 Task: Find connections with filter location Miguelópolis with filter topic #Mobilemarketingwith filter profile language Potuguese with filter current company YML with filter school Lakireddy Bali Reddy College of Engineering(Autonomous) with filter industry Education with filter service category Graphic Design with filter keywords title Actuary
Action: Mouse moved to (518, 98)
Screenshot: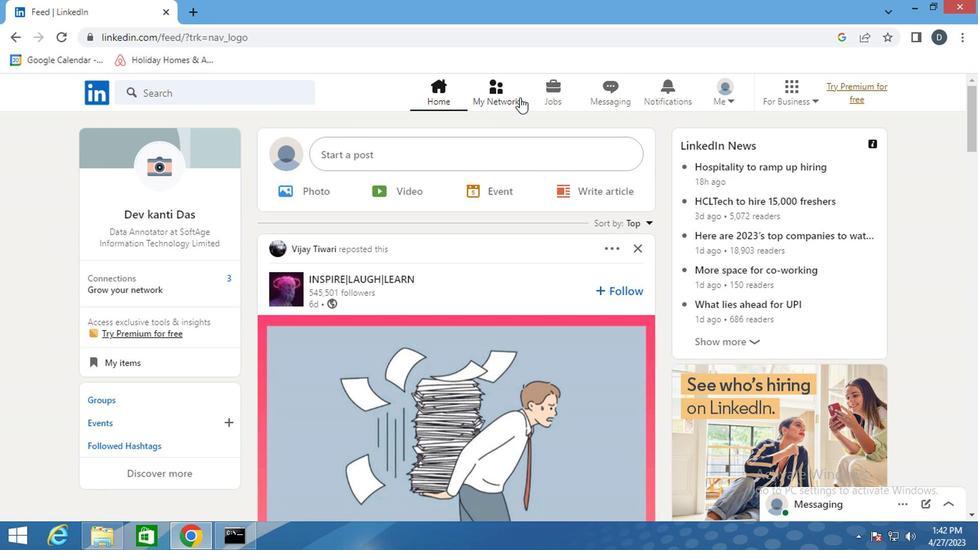 
Action: Mouse pressed left at (518, 98)
Screenshot: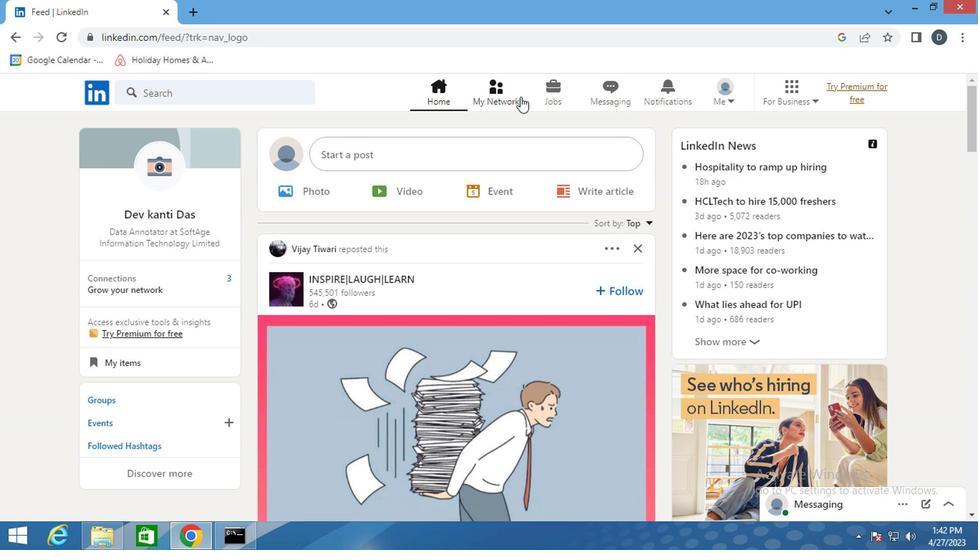 
Action: Mouse moved to (187, 179)
Screenshot: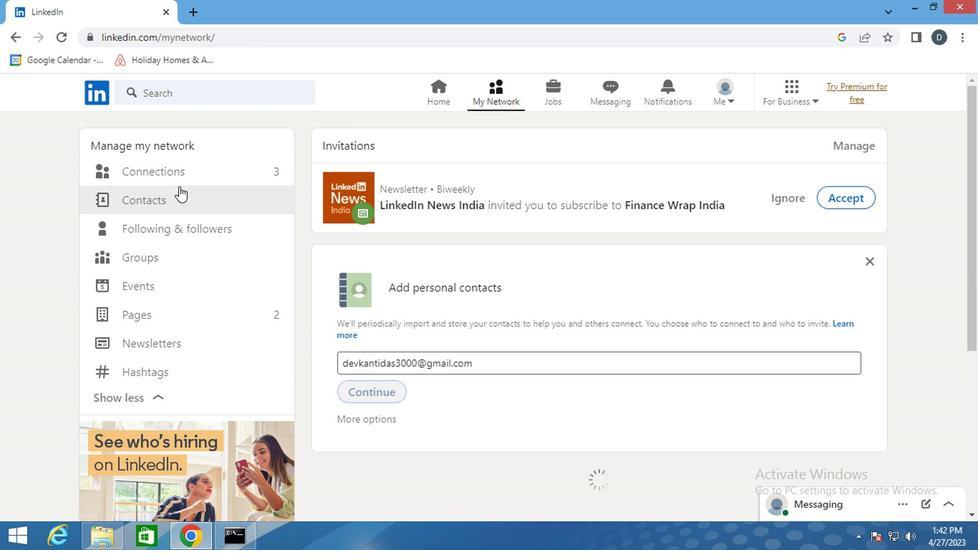 
Action: Mouse pressed left at (187, 179)
Screenshot: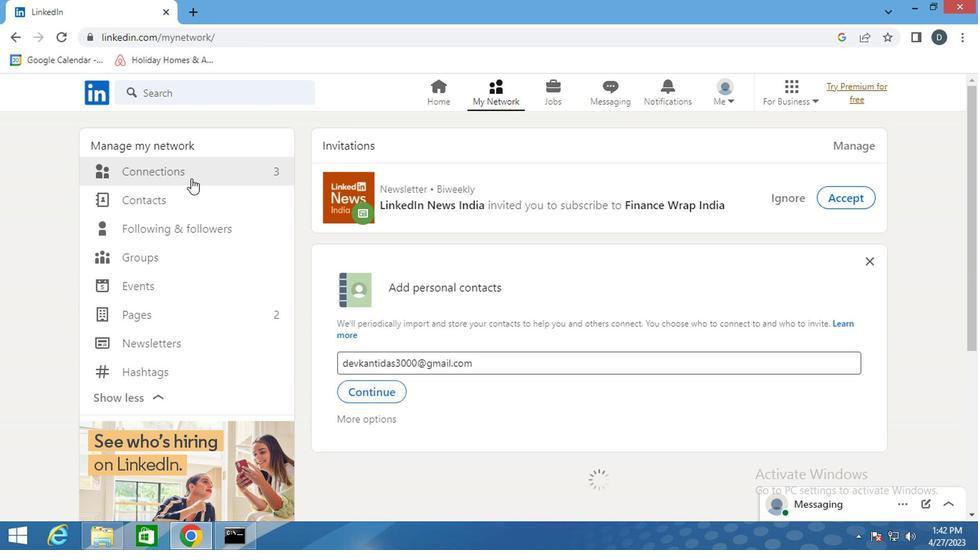 
Action: Mouse pressed left at (187, 179)
Screenshot: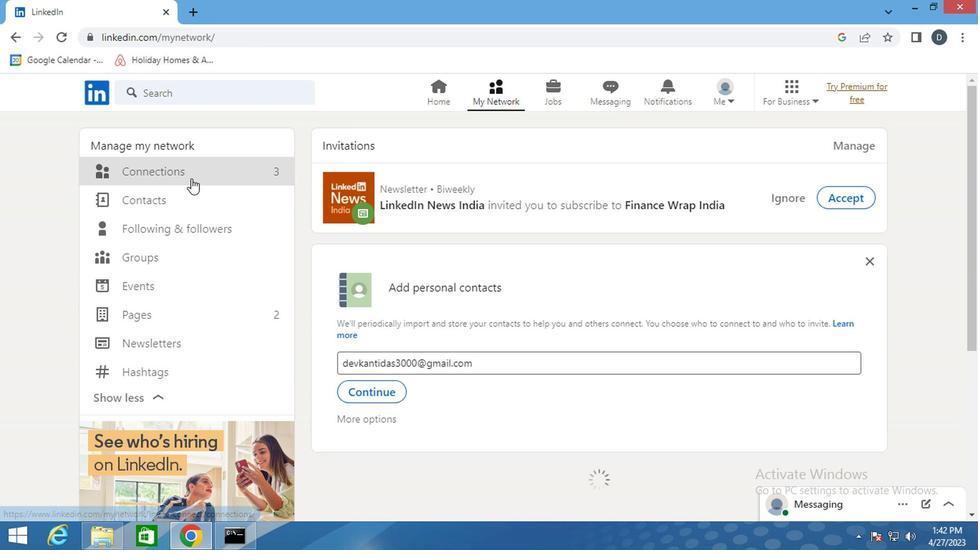 
Action: Mouse moved to (601, 175)
Screenshot: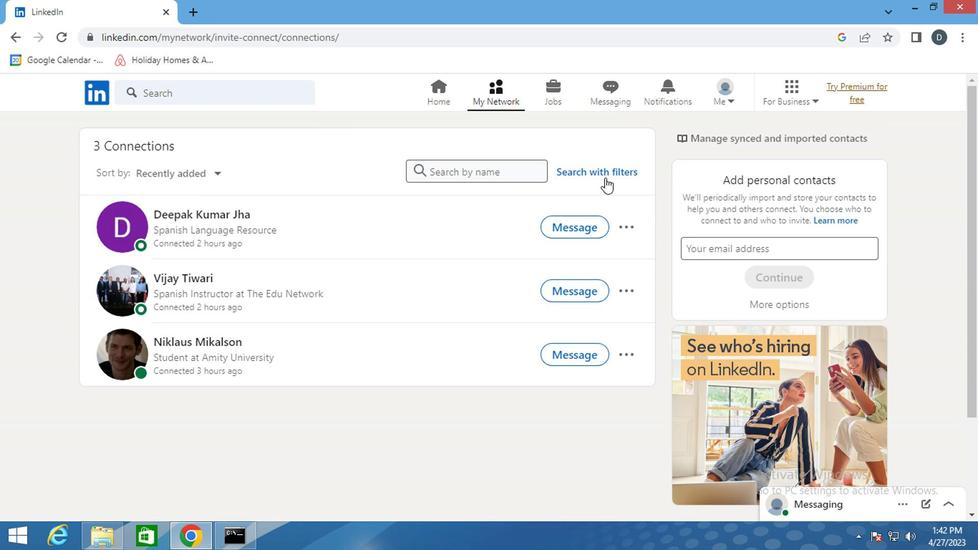 
Action: Mouse pressed left at (601, 175)
Screenshot: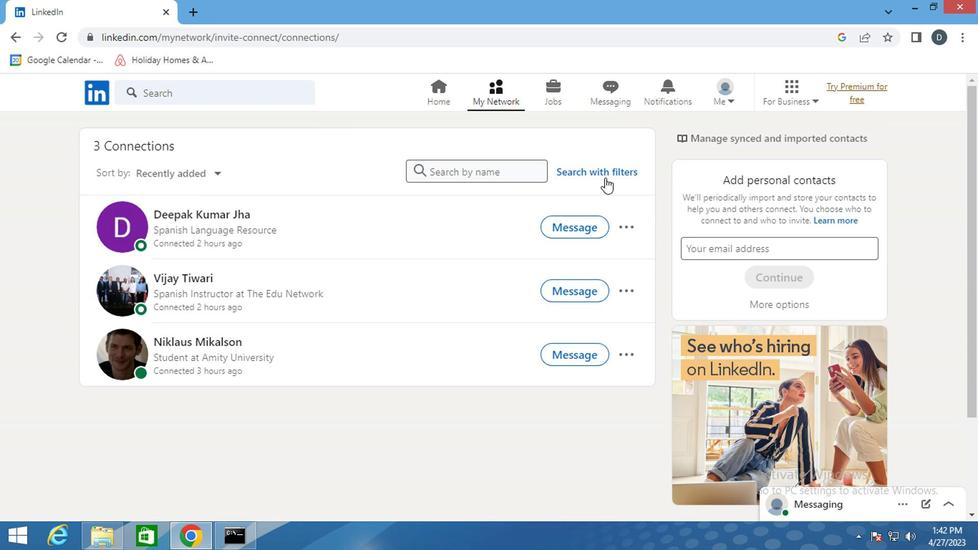 
Action: Mouse moved to (524, 141)
Screenshot: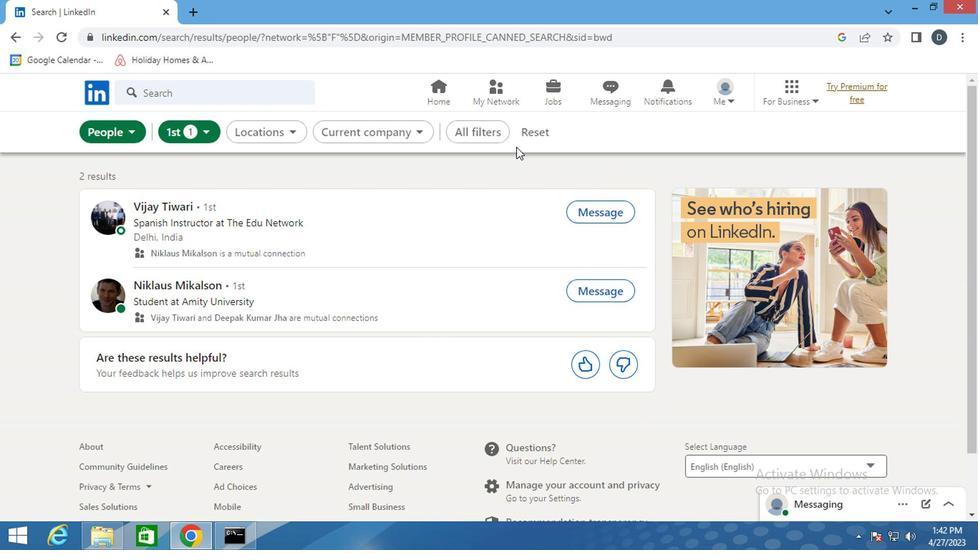 
Action: Mouse pressed left at (524, 141)
Screenshot: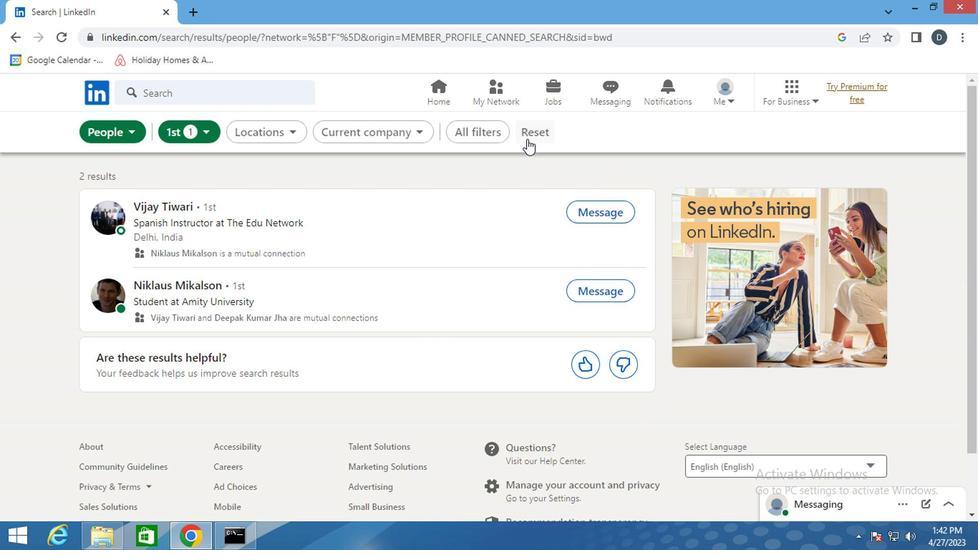 
Action: Mouse moved to (498, 137)
Screenshot: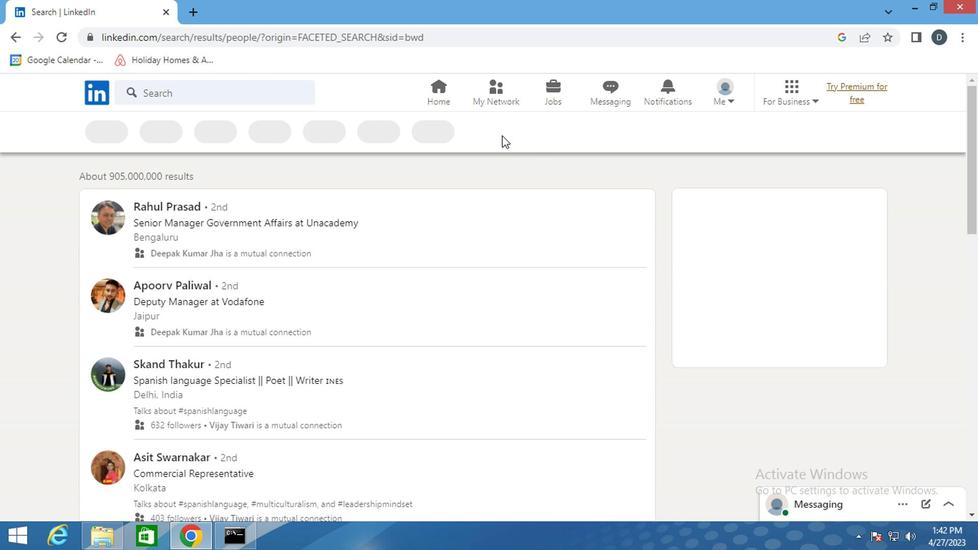 
Action: Mouse pressed left at (498, 137)
Screenshot: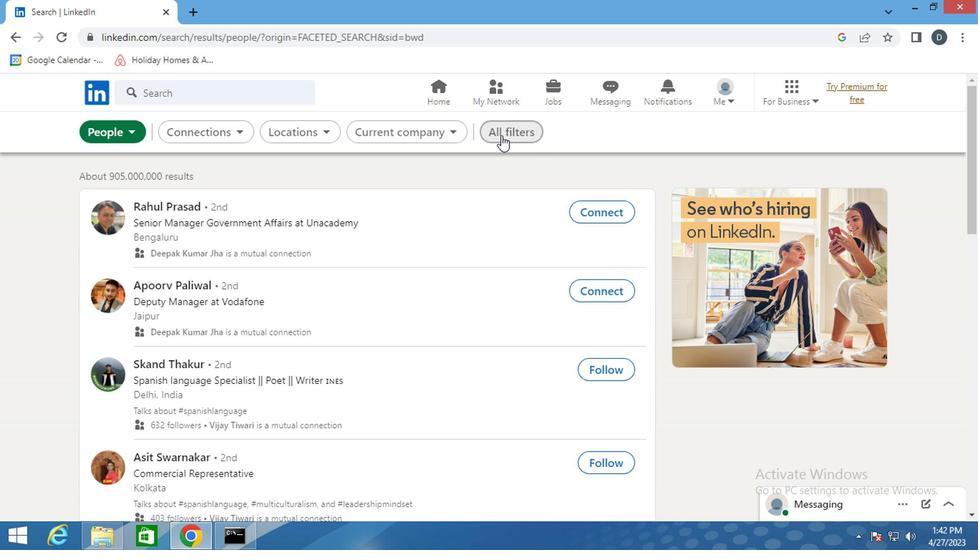 
Action: Mouse moved to (752, 390)
Screenshot: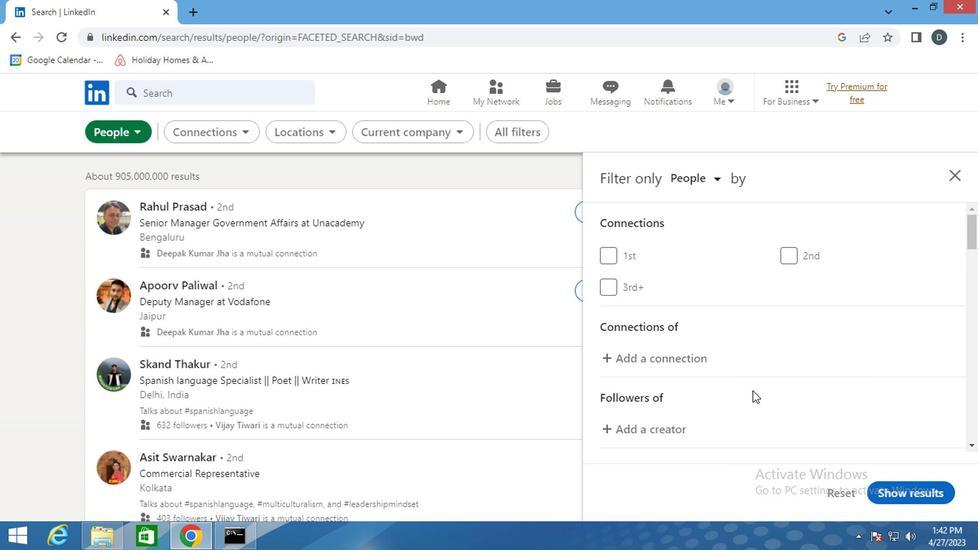 
Action: Mouse scrolled (752, 390) with delta (0, 0)
Screenshot: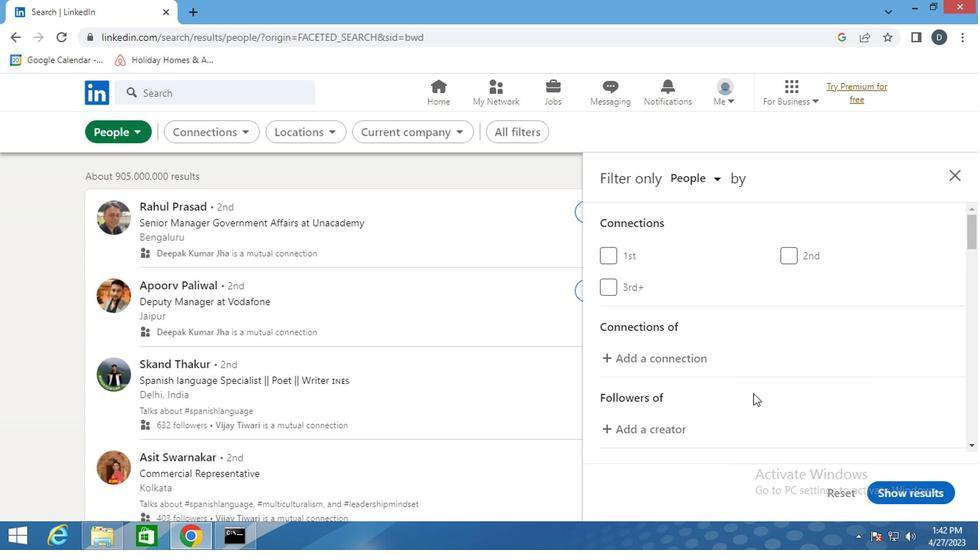 
Action: Mouse scrolled (752, 390) with delta (0, 0)
Screenshot: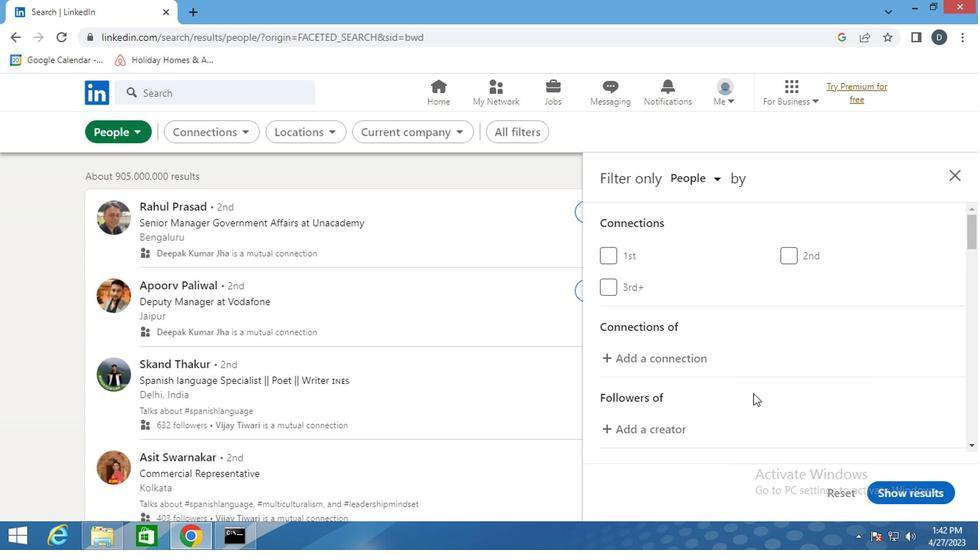 
Action: Mouse moved to (752, 390)
Screenshot: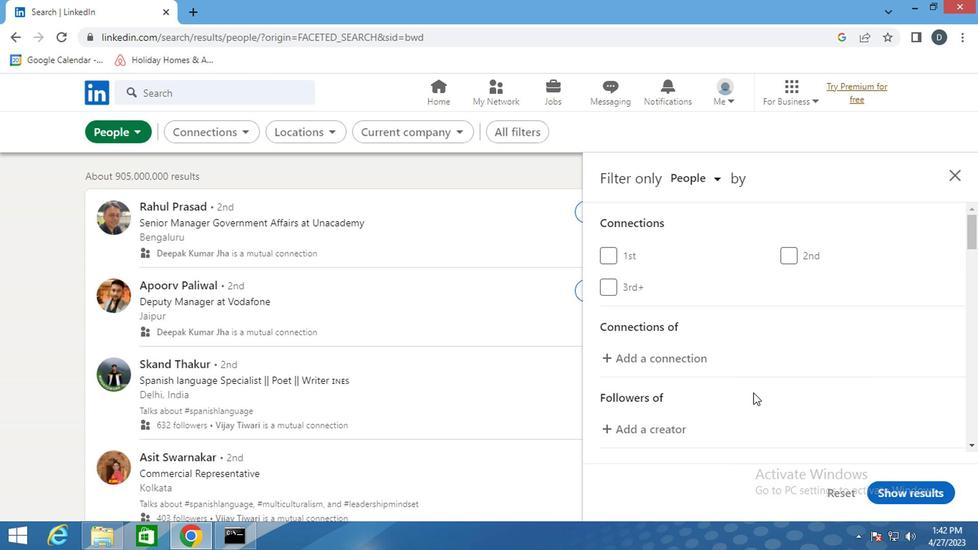 
Action: Mouse scrolled (752, 389) with delta (0, 0)
Screenshot: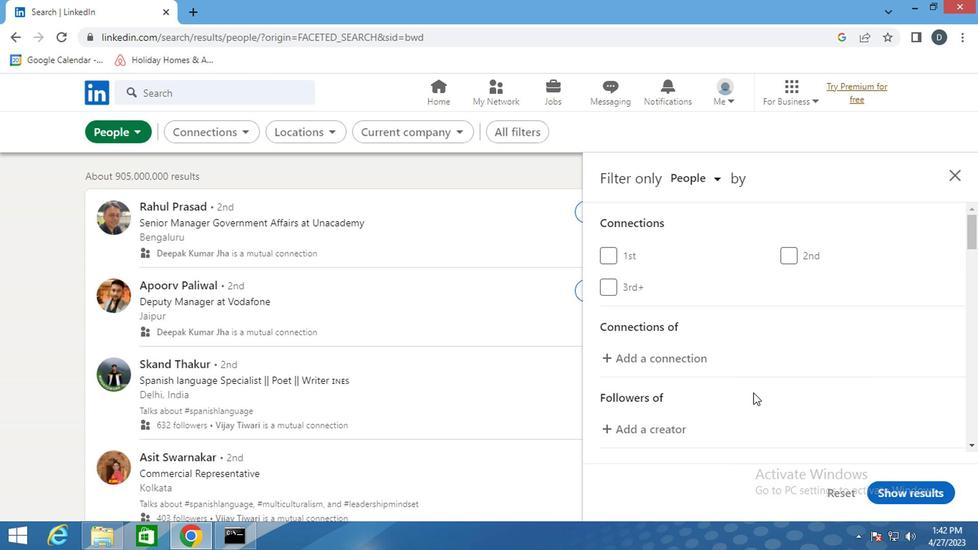 
Action: Mouse moved to (814, 354)
Screenshot: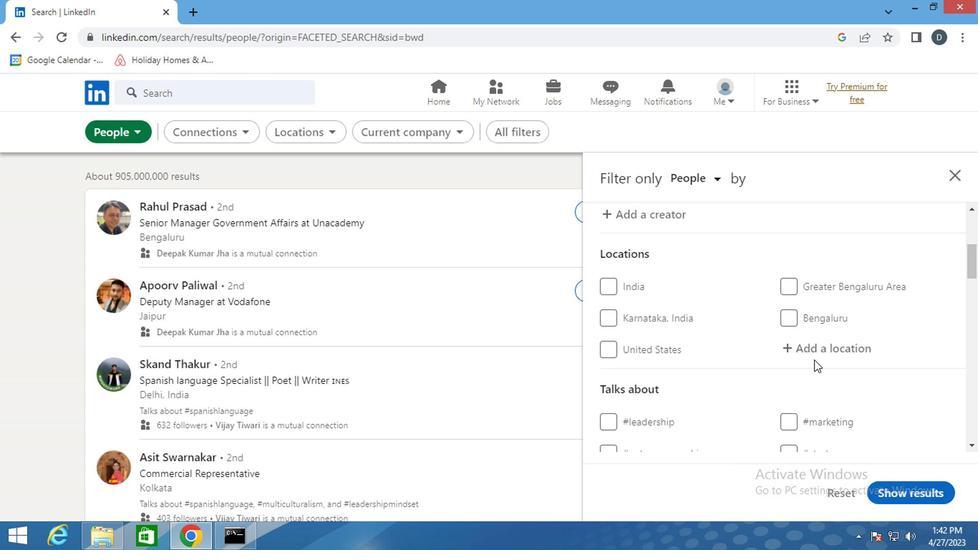 
Action: Mouse pressed left at (814, 354)
Screenshot: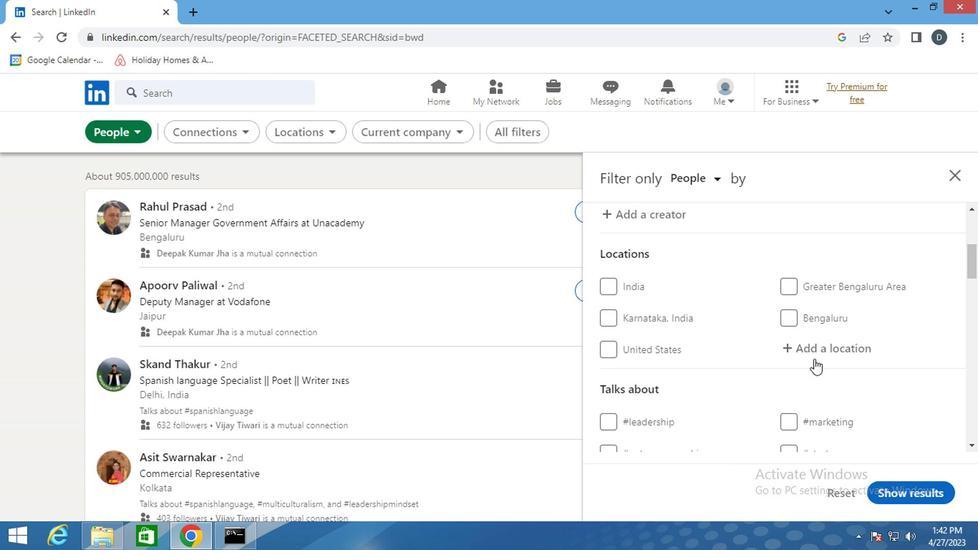 
Action: Mouse moved to (735, 366)
Screenshot: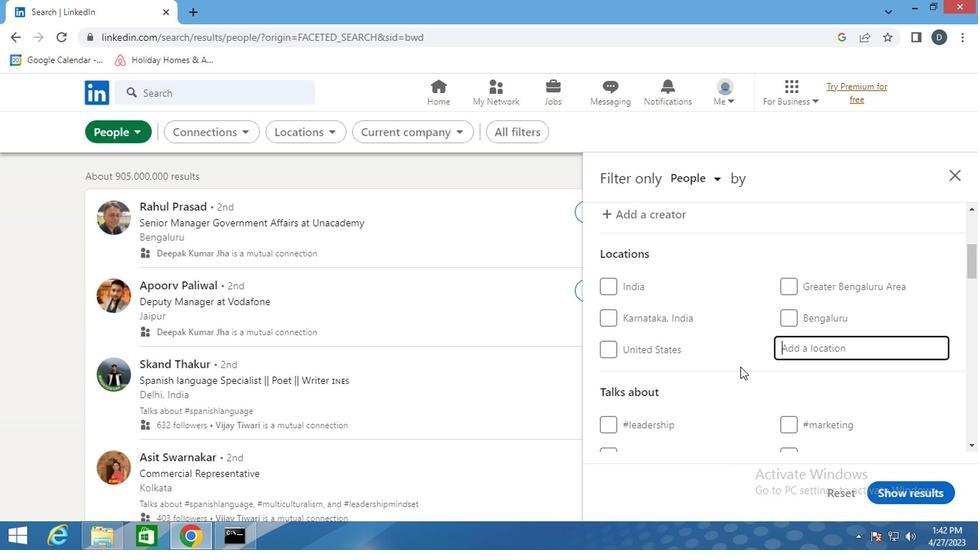 
Action: Key pressed <Key.shift_r>Miguelopo<Key.down><Key.enter>
Screenshot: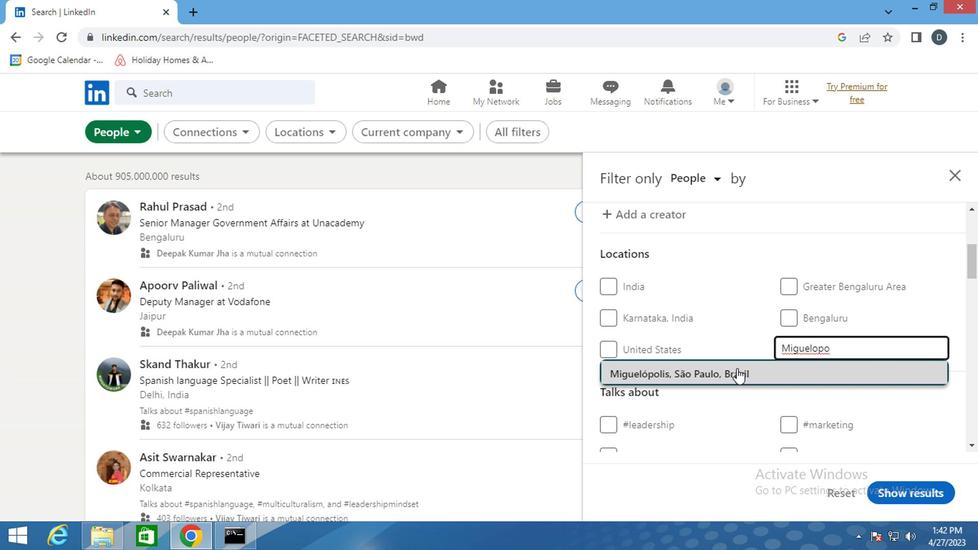
Action: Mouse moved to (734, 366)
Screenshot: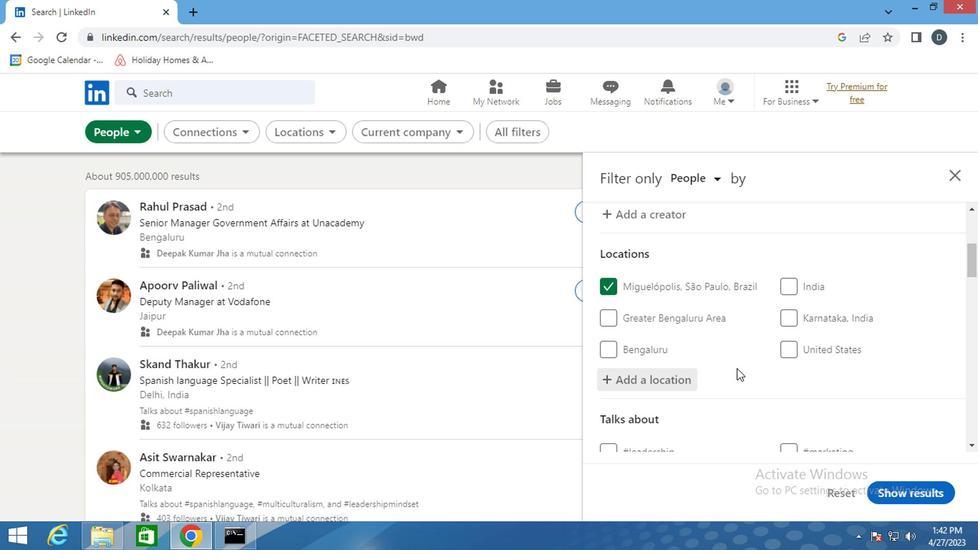 
Action: Mouse scrolled (734, 366) with delta (0, 0)
Screenshot: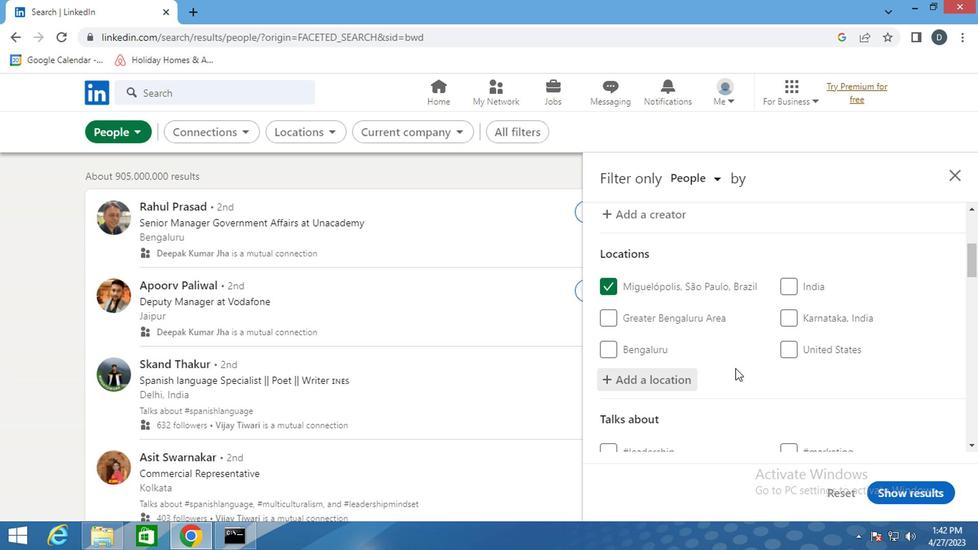 
Action: Mouse scrolled (734, 366) with delta (0, 0)
Screenshot: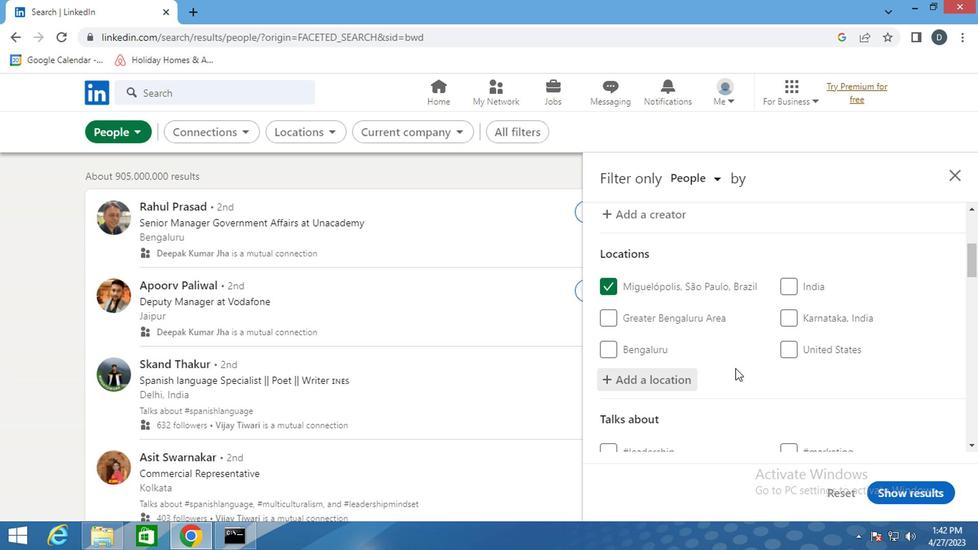 
Action: Mouse scrolled (734, 366) with delta (0, 0)
Screenshot: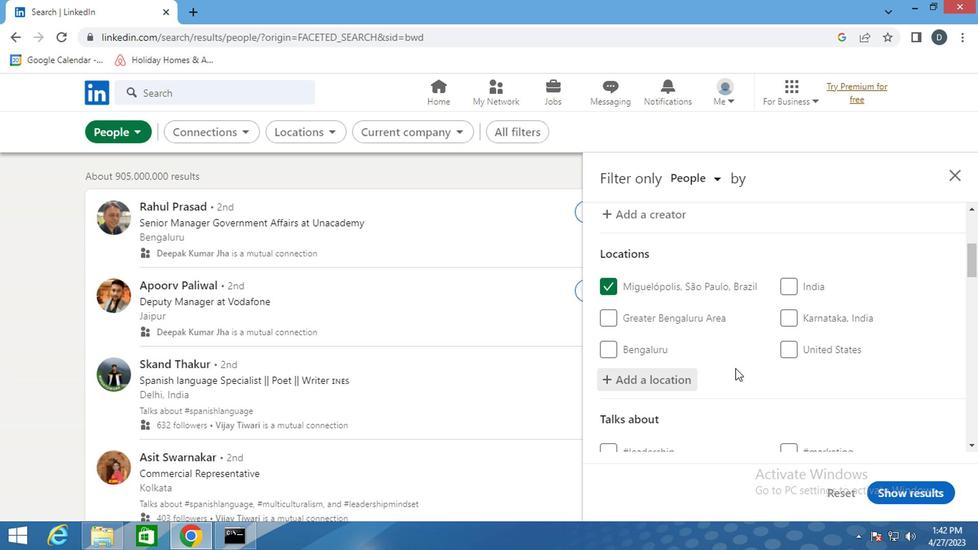 
Action: Mouse moved to (834, 296)
Screenshot: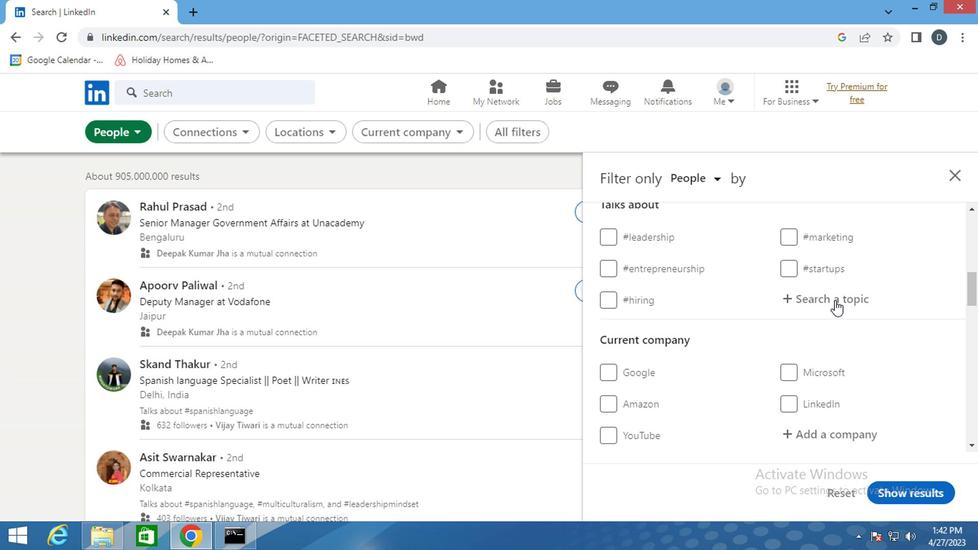 
Action: Mouse pressed left at (834, 296)
Screenshot: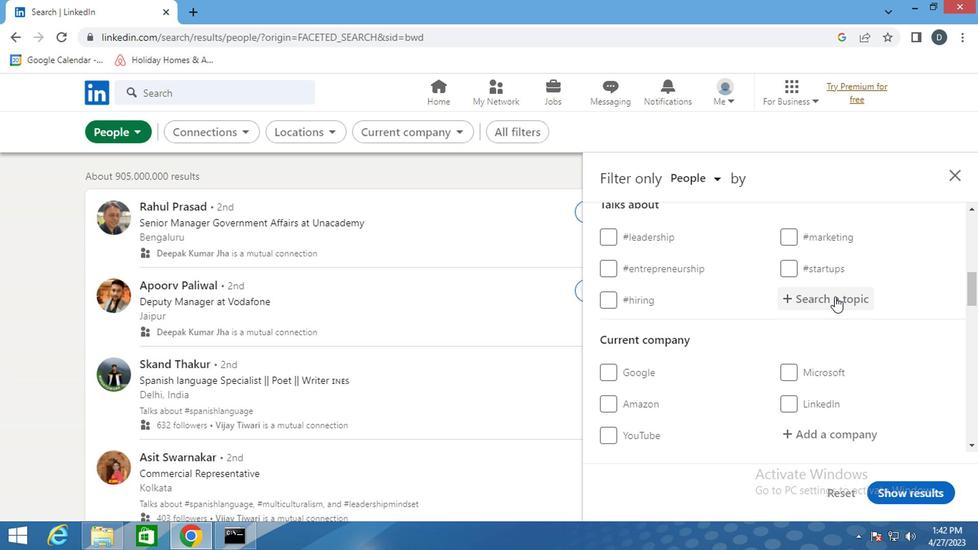 
Action: Mouse moved to (755, 306)
Screenshot: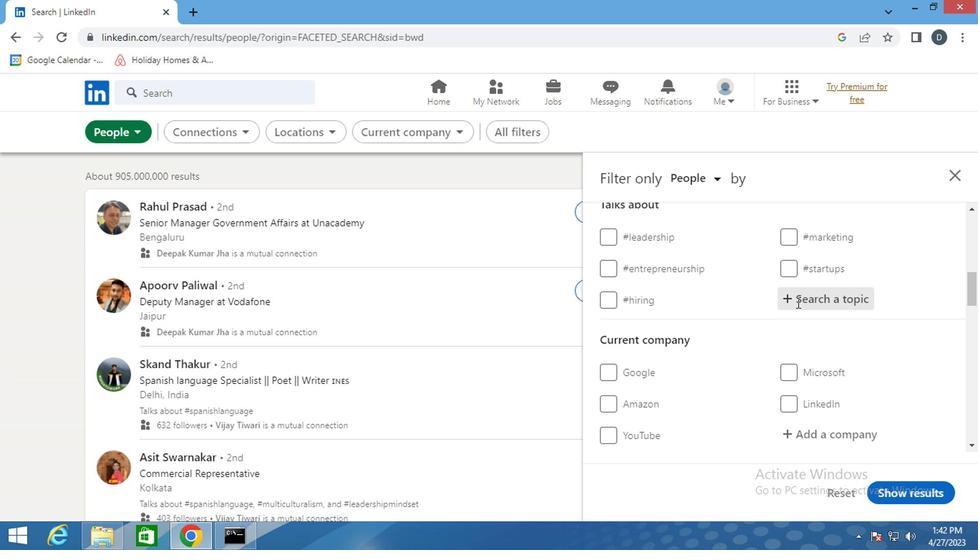 
Action: Key pressed <Key.shift>#<Key.shift>MOBILE<Key.shift>MARKETING<Key.enter>
Screenshot: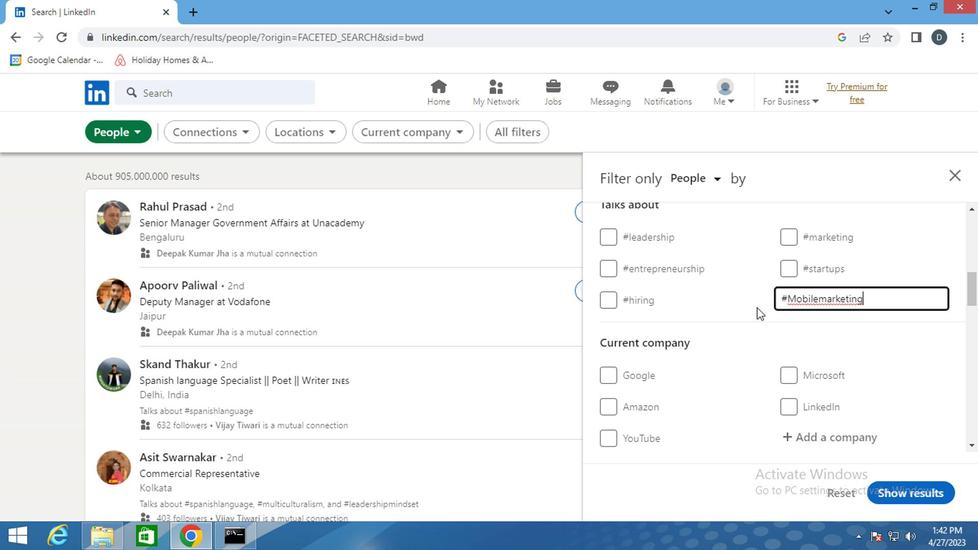 
Action: Mouse moved to (758, 293)
Screenshot: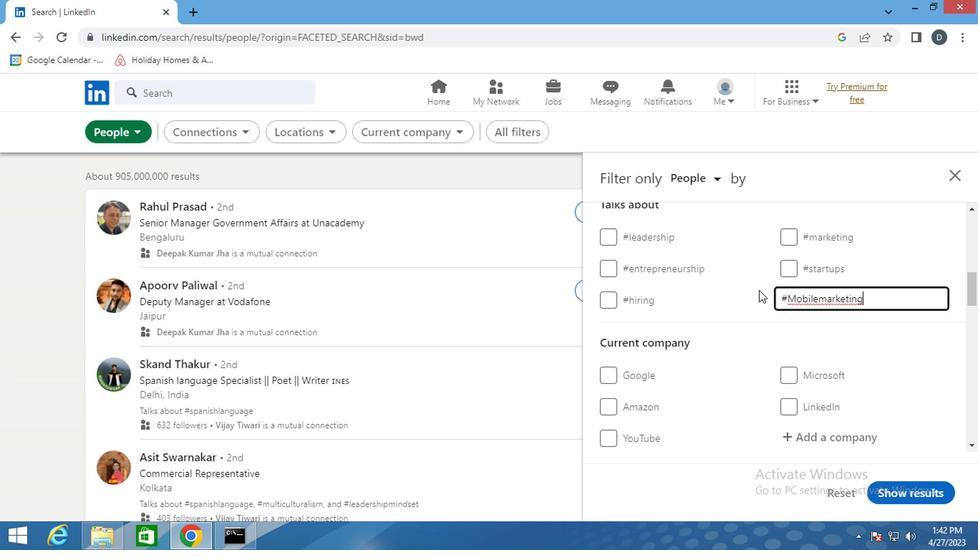 
Action: Mouse scrolled (758, 293) with delta (0, 0)
Screenshot: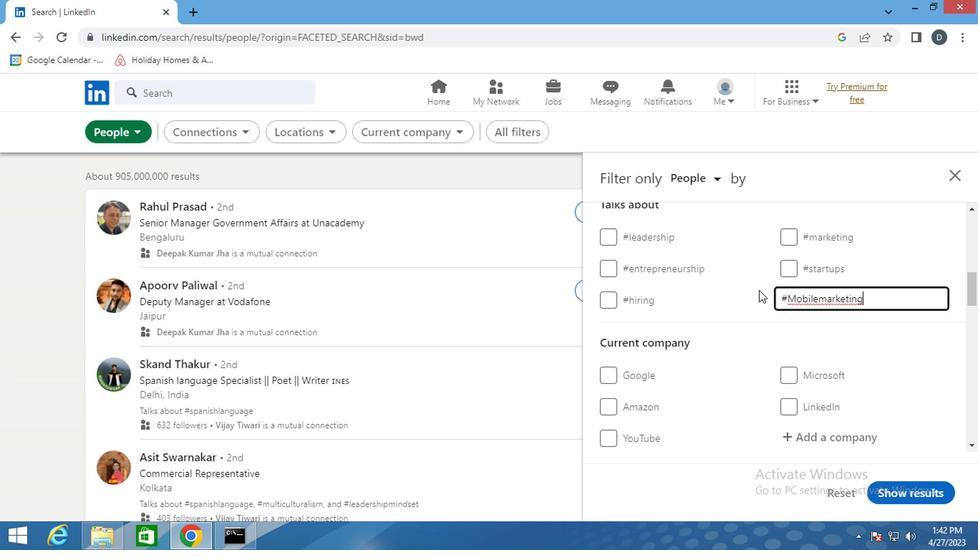 
Action: Mouse moved to (758, 294)
Screenshot: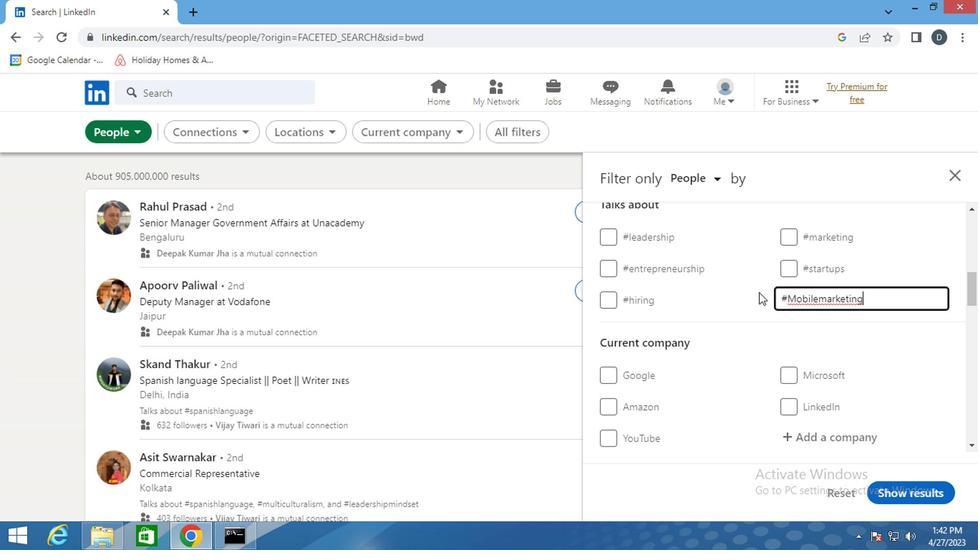 
Action: Mouse scrolled (758, 293) with delta (0, -1)
Screenshot: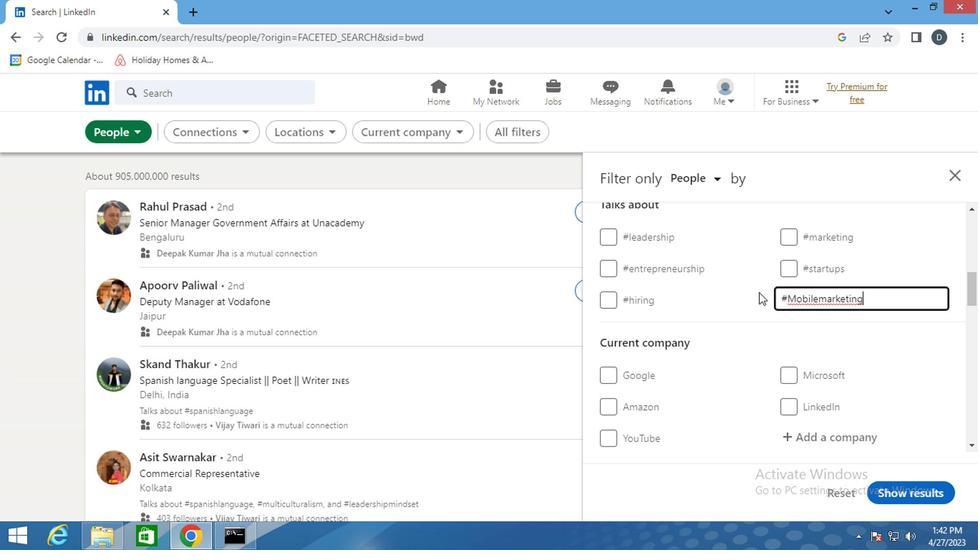 
Action: Mouse moved to (805, 298)
Screenshot: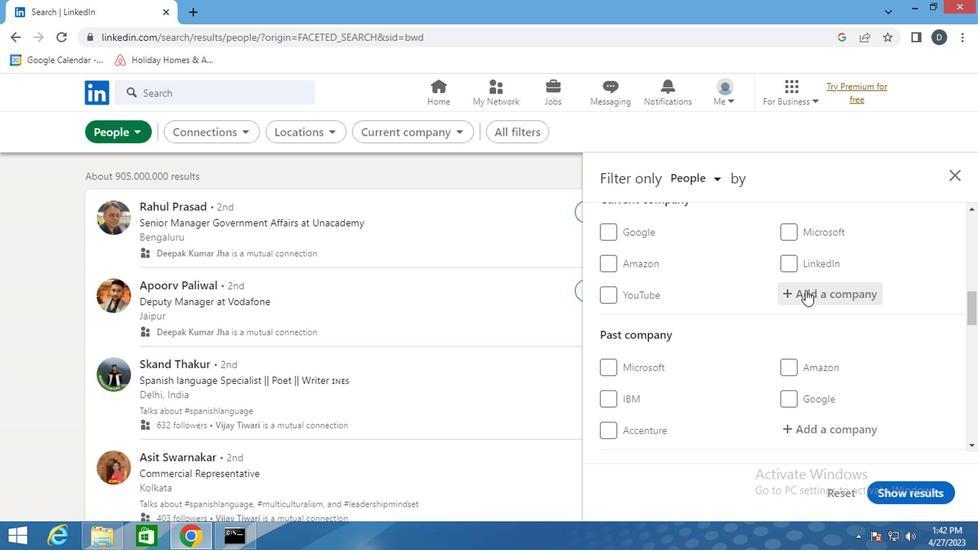 
Action: Mouse scrolled (805, 297) with delta (0, -1)
Screenshot: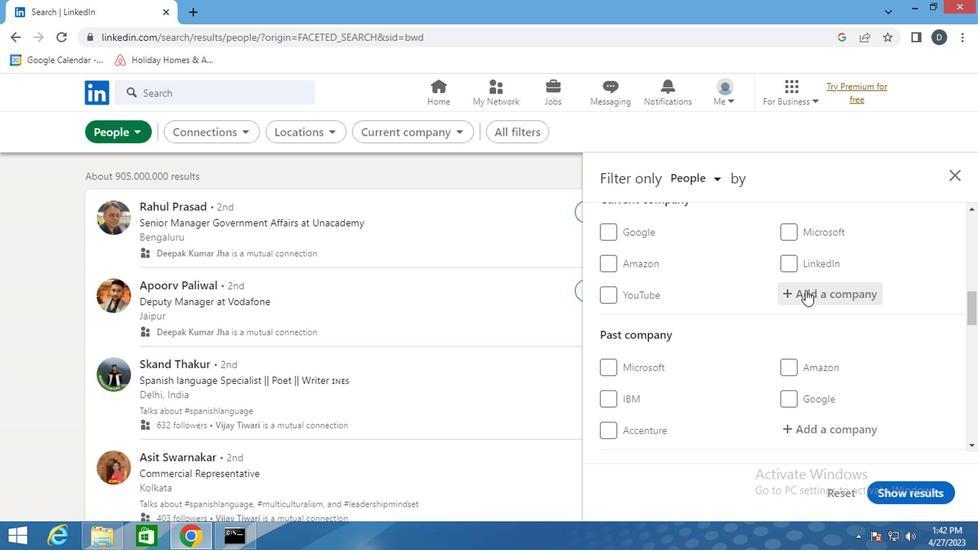 
Action: Mouse moved to (805, 300)
Screenshot: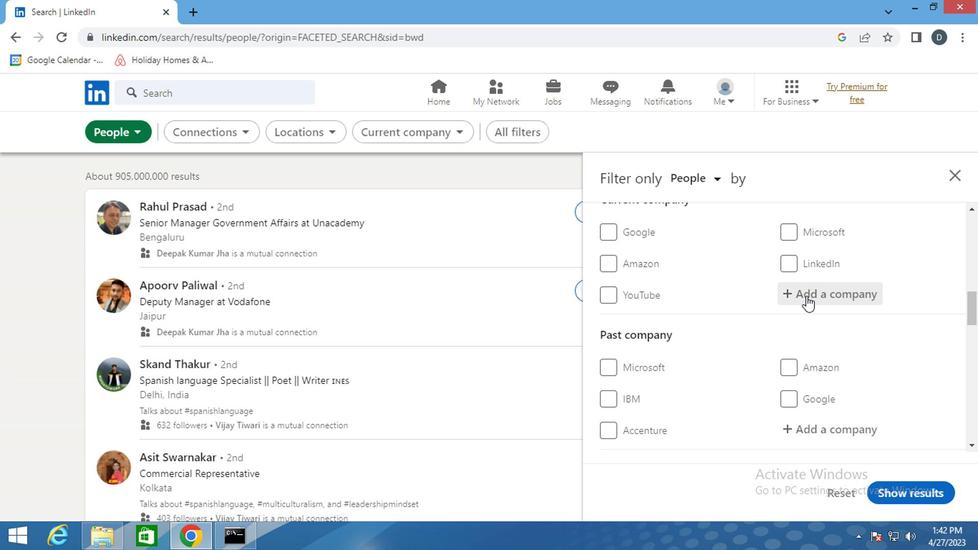 
Action: Mouse scrolled (805, 299) with delta (0, -1)
Screenshot: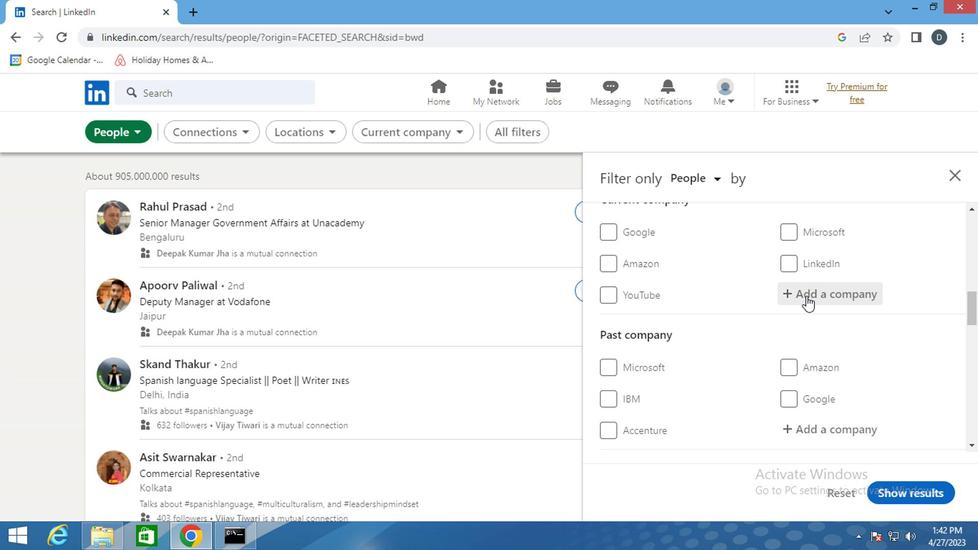 
Action: Mouse moved to (805, 300)
Screenshot: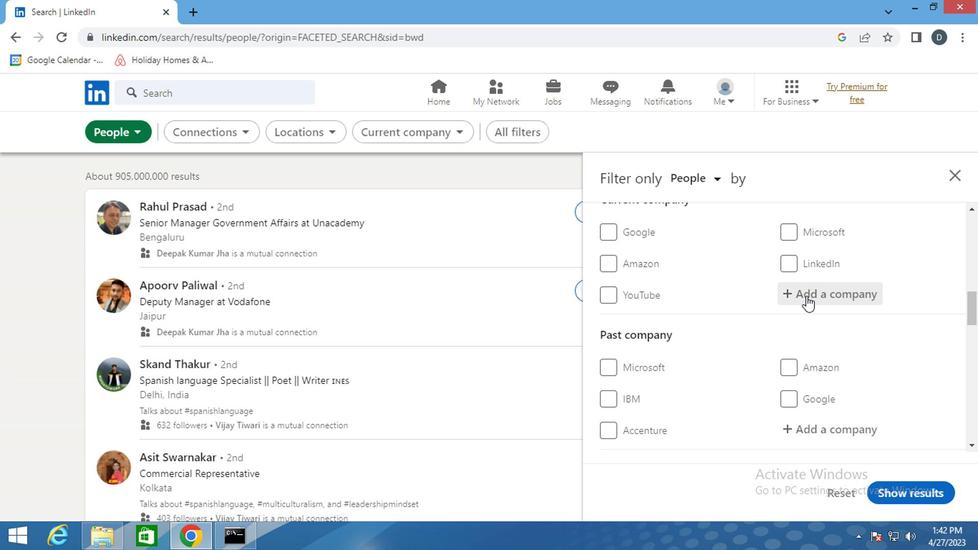 
Action: Mouse scrolled (805, 300) with delta (0, 0)
Screenshot: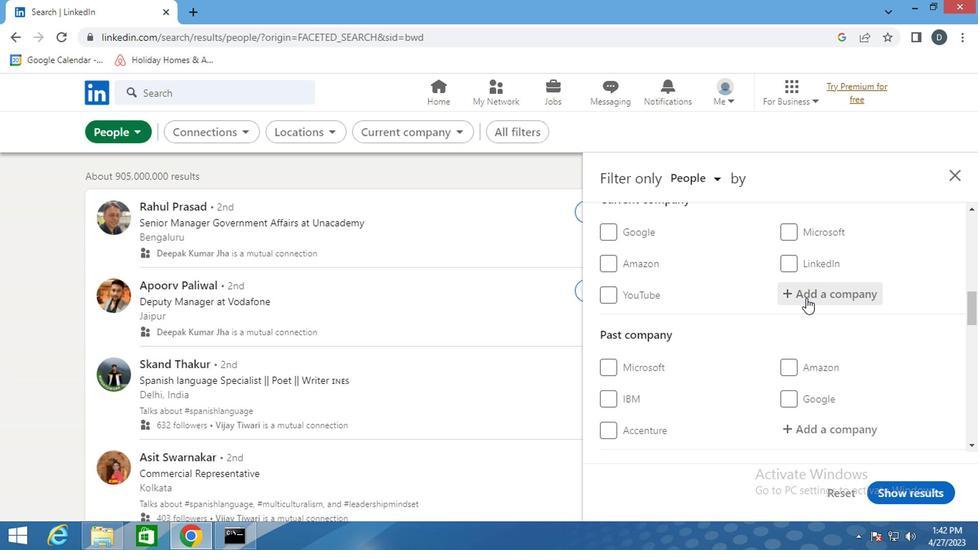 
Action: Mouse moved to (805, 301)
Screenshot: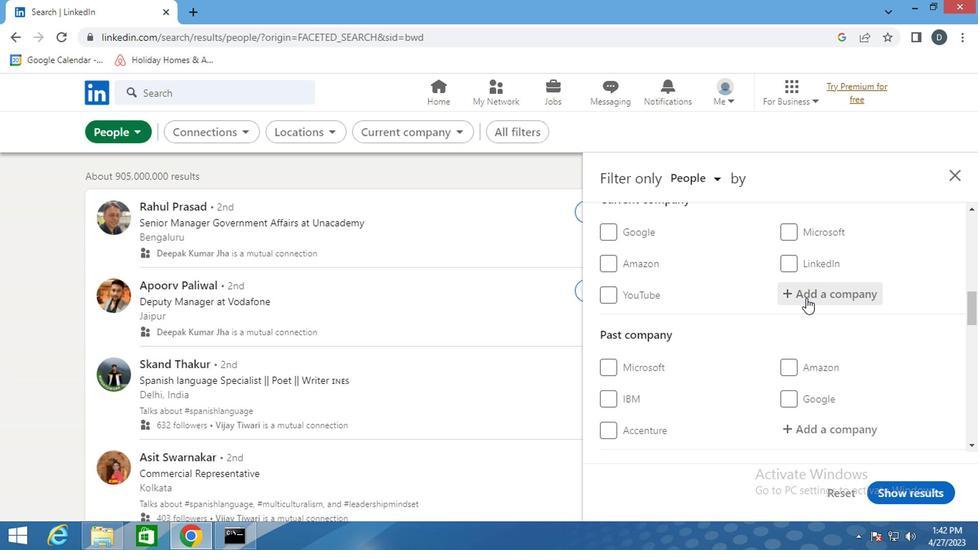 
Action: Mouse scrolled (805, 300) with delta (0, 0)
Screenshot: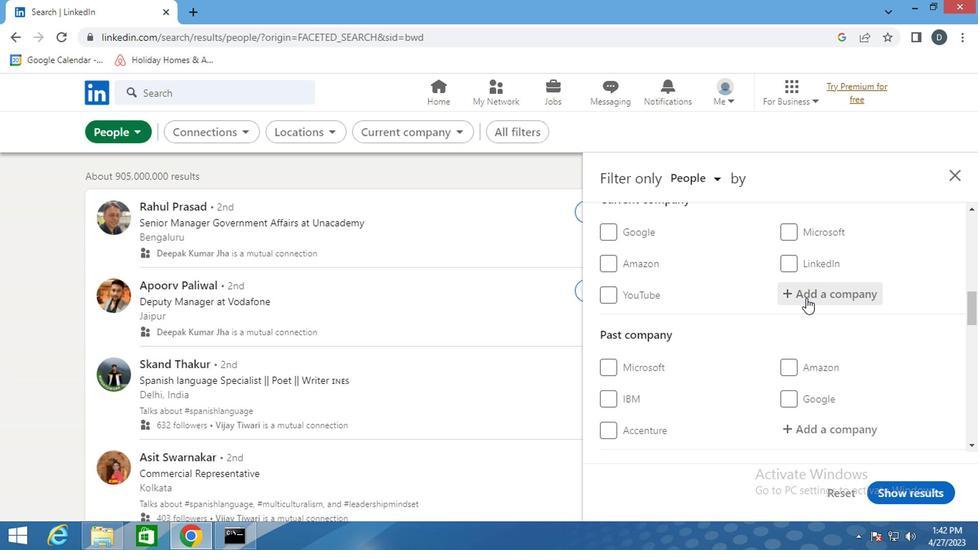 
Action: Mouse scrolled (805, 300) with delta (0, 0)
Screenshot: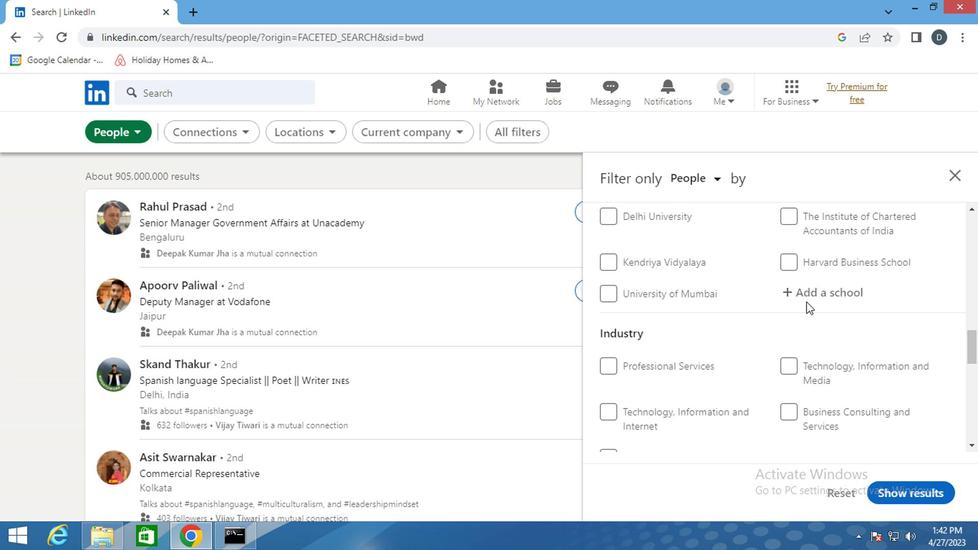 
Action: Mouse scrolled (805, 300) with delta (0, 0)
Screenshot: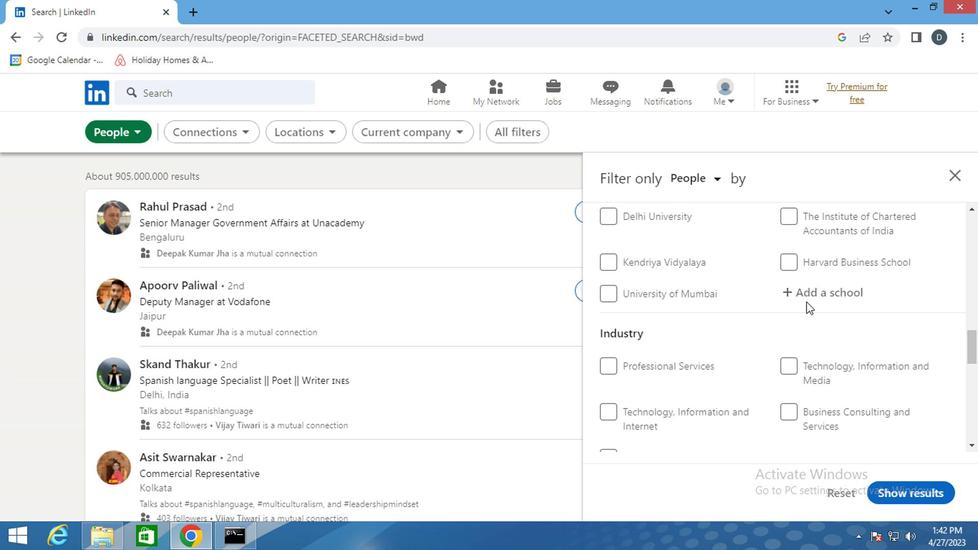 
Action: Mouse scrolled (805, 300) with delta (0, 0)
Screenshot: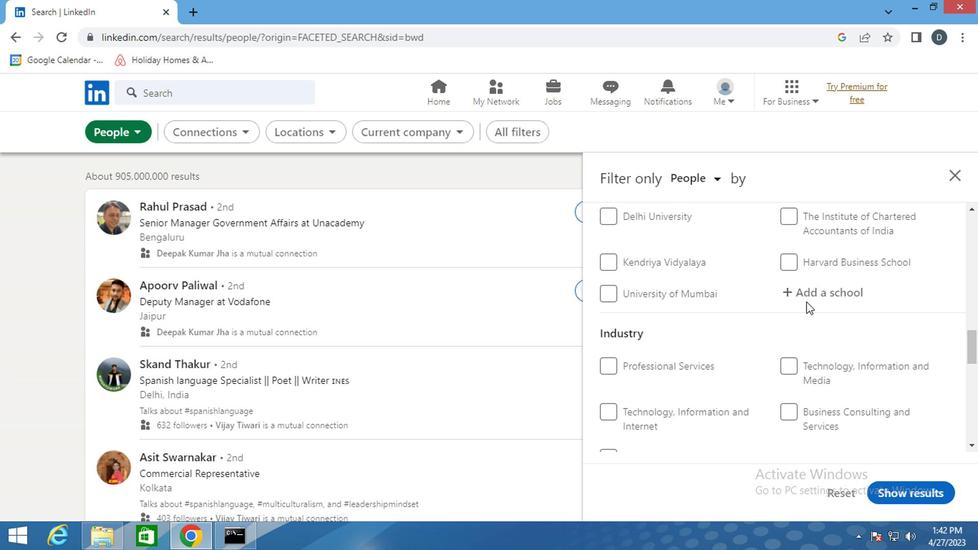 
Action: Mouse scrolled (805, 300) with delta (0, 0)
Screenshot: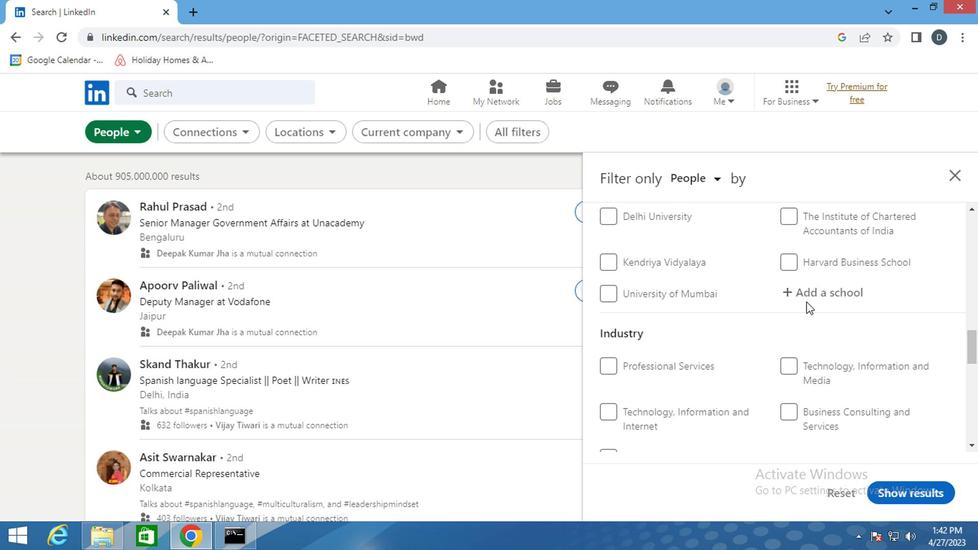 
Action: Mouse moved to (805, 302)
Screenshot: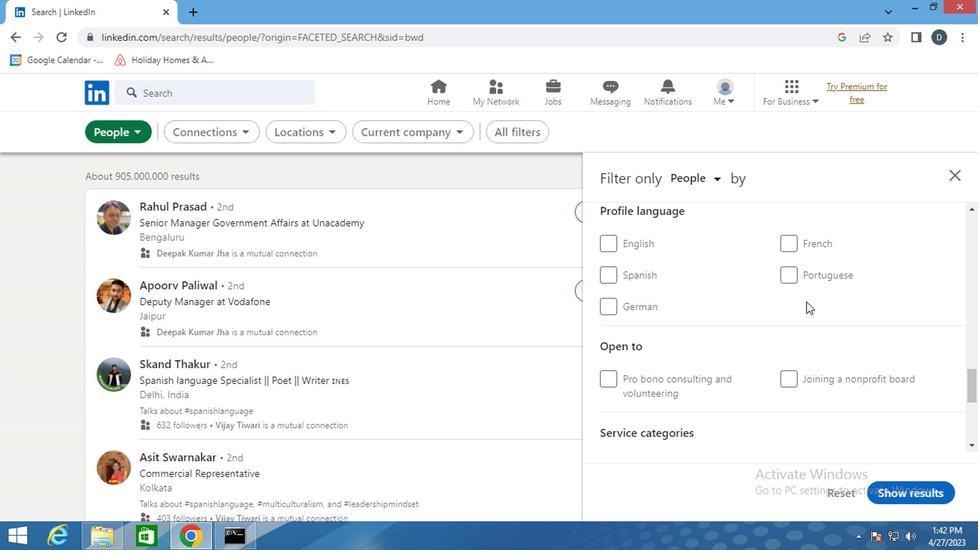 
Action: Mouse scrolled (805, 302) with delta (0, 0)
Screenshot: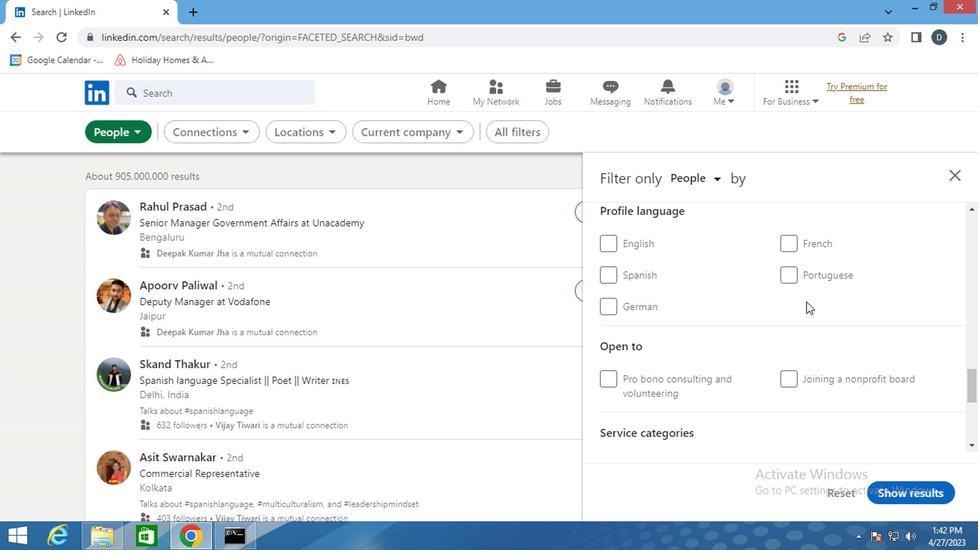 
Action: Mouse scrolled (805, 302) with delta (0, 0)
Screenshot: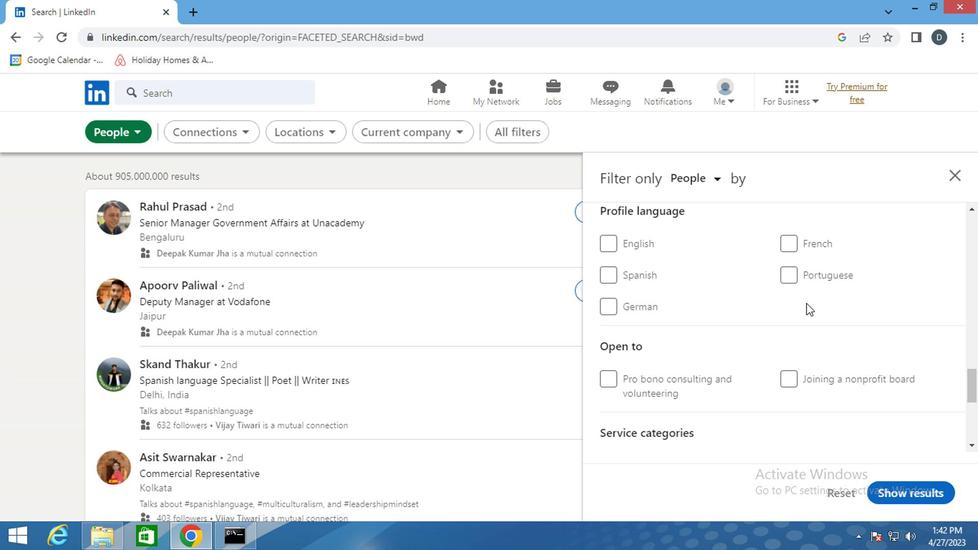 
Action: Mouse scrolled (805, 302) with delta (0, 0)
Screenshot: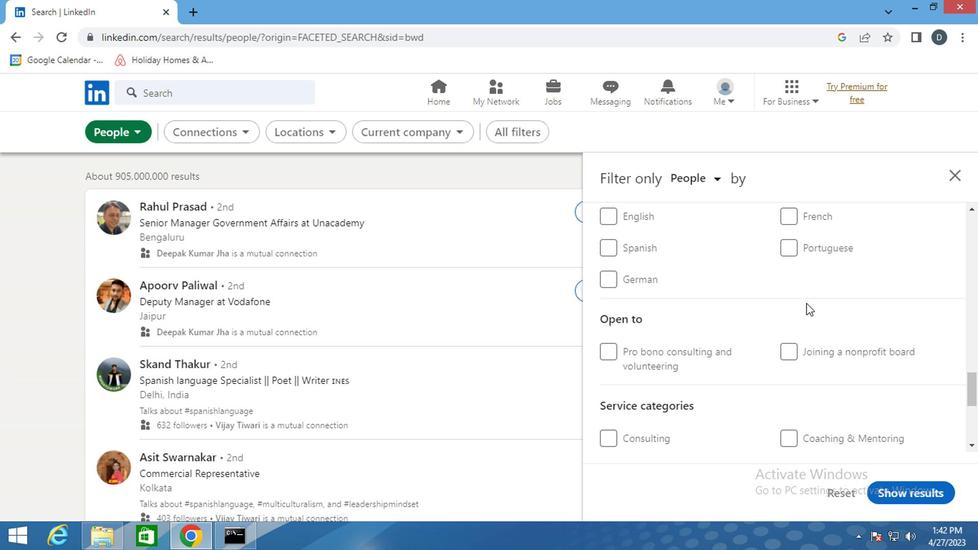 
Action: Mouse scrolled (805, 303) with delta (0, 1)
Screenshot: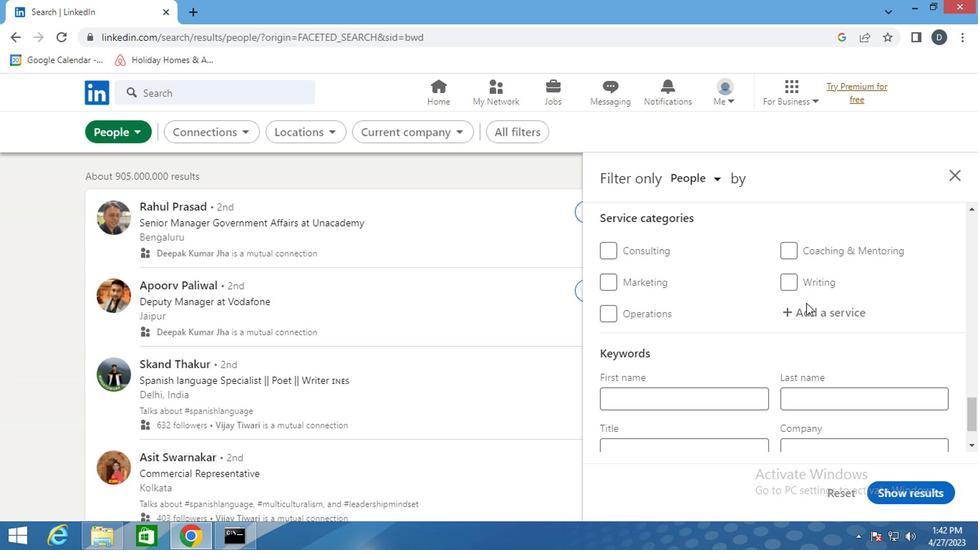
Action: Mouse scrolled (805, 303) with delta (0, 1)
Screenshot: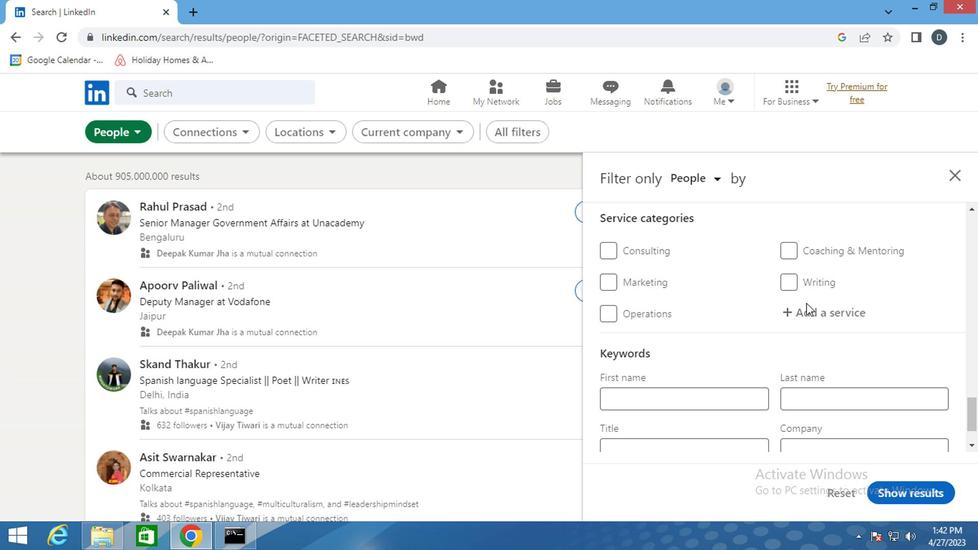 
Action: Mouse scrolled (805, 303) with delta (0, 1)
Screenshot: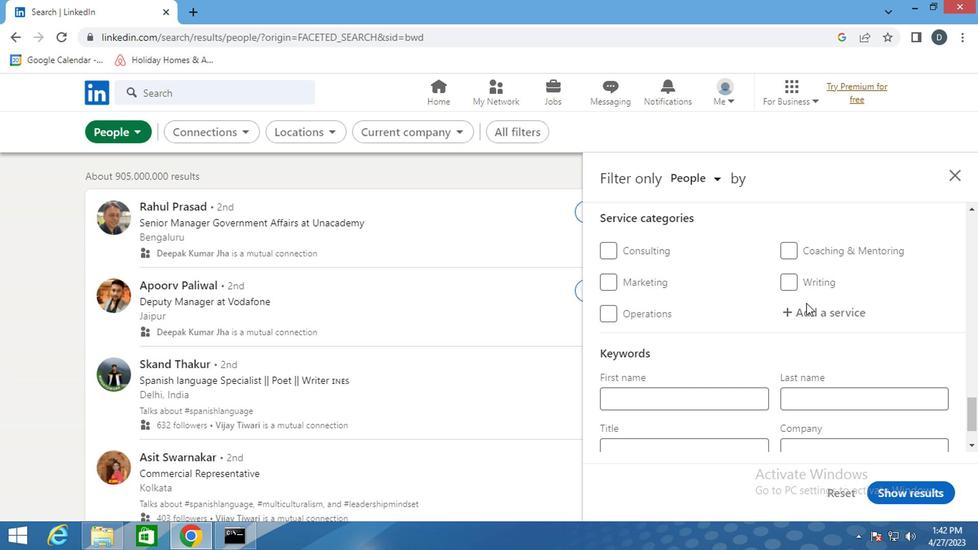 
Action: Mouse scrolled (805, 303) with delta (0, 1)
Screenshot: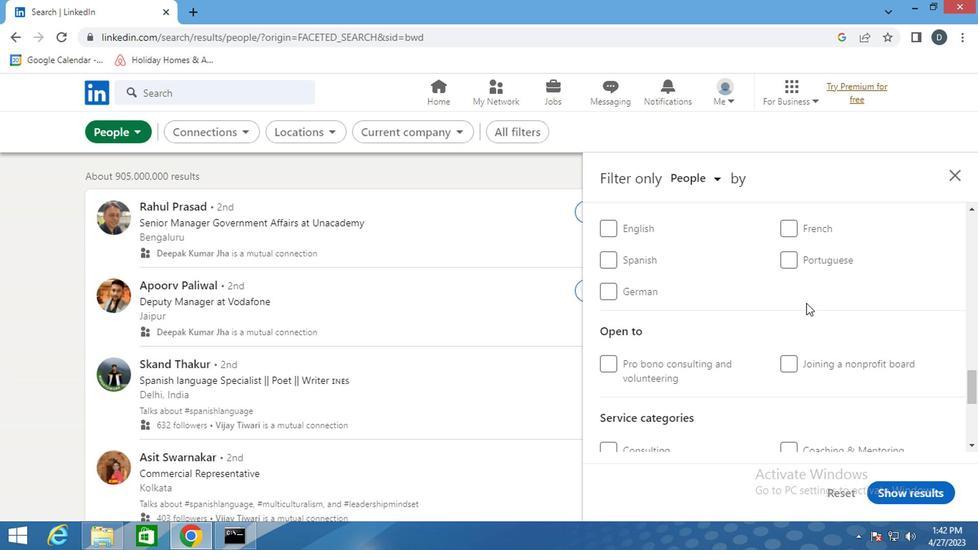 
Action: Mouse moved to (812, 343)
Screenshot: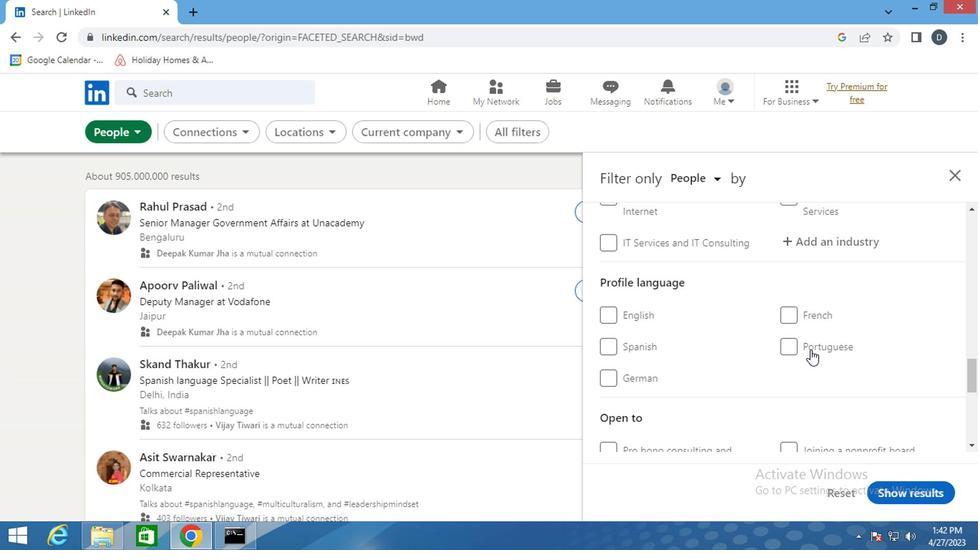 
Action: Mouse pressed left at (812, 343)
Screenshot: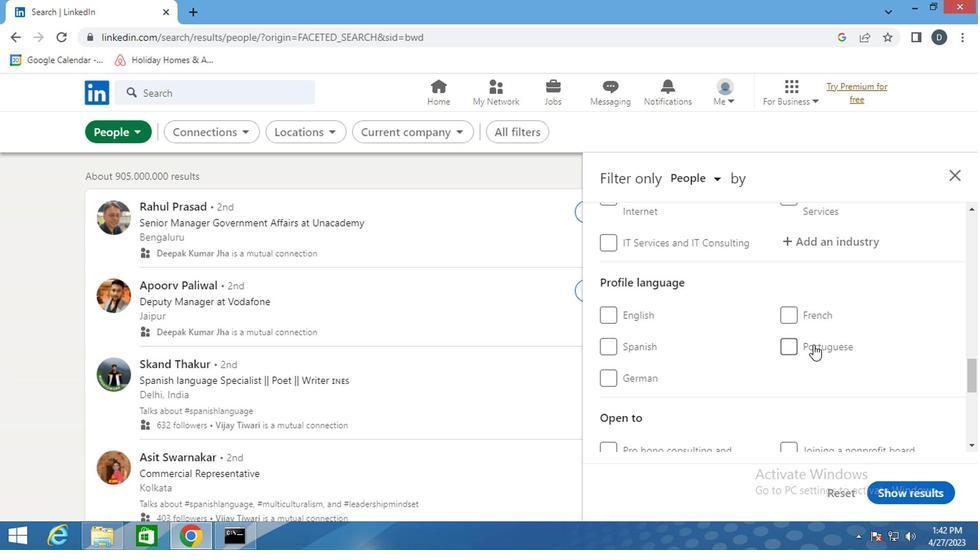 
Action: Mouse moved to (811, 343)
Screenshot: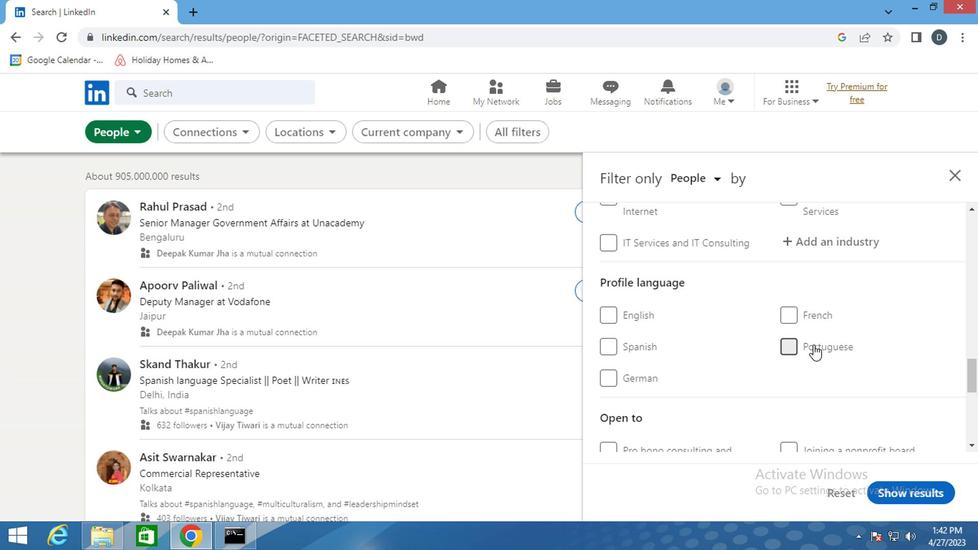 
Action: Mouse scrolled (811, 344) with delta (0, 0)
Screenshot: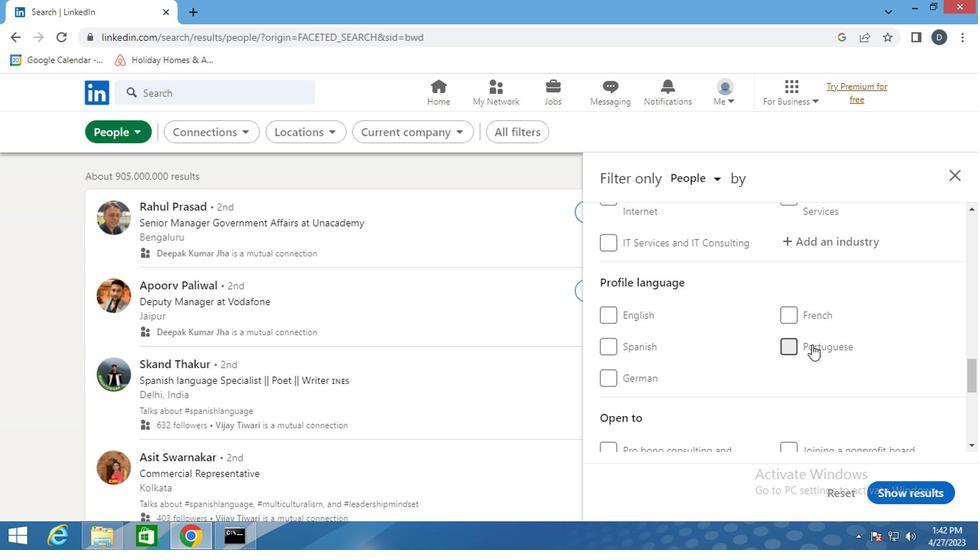 
Action: Mouse scrolled (811, 344) with delta (0, 0)
Screenshot: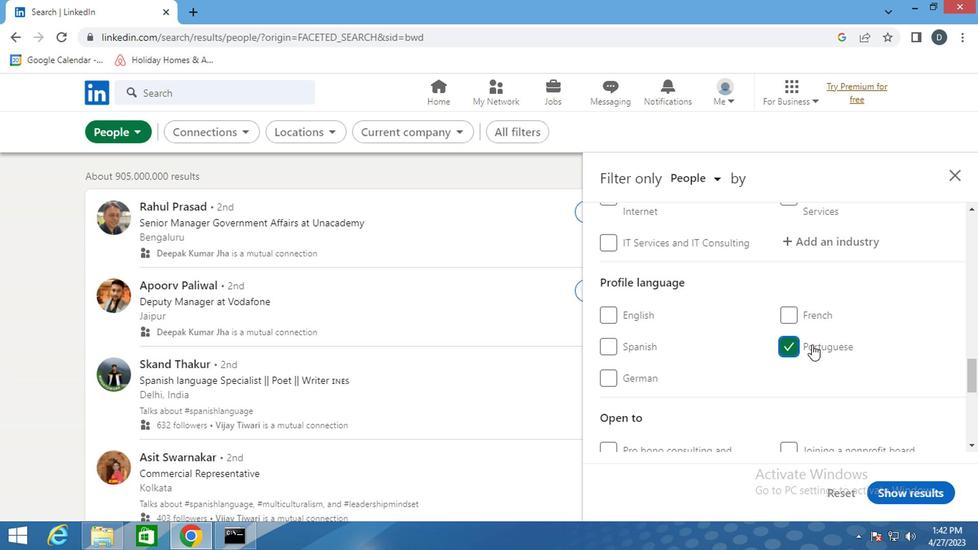 
Action: Mouse scrolled (811, 344) with delta (0, 0)
Screenshot: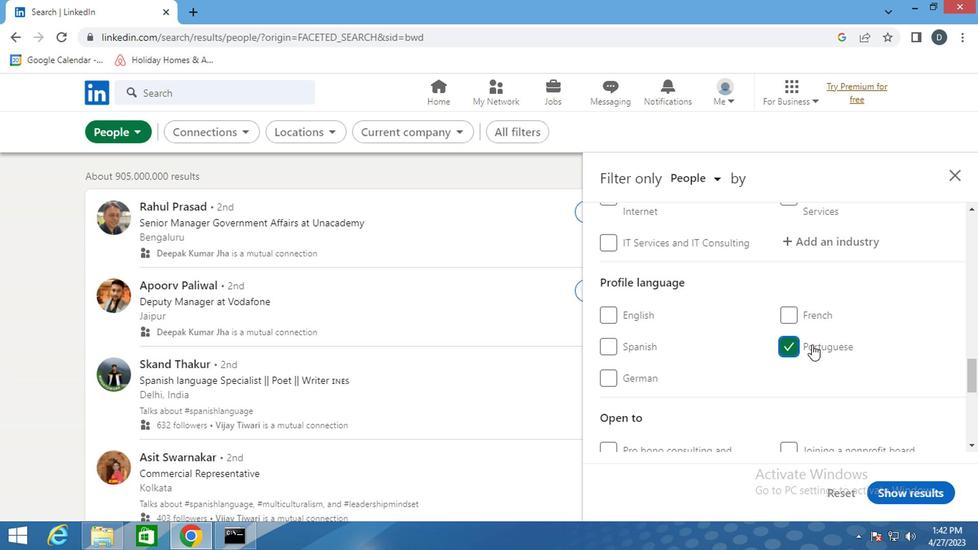 
Action: Mouse scrolled (811, 344) with delta (0, 0)
Screenshot: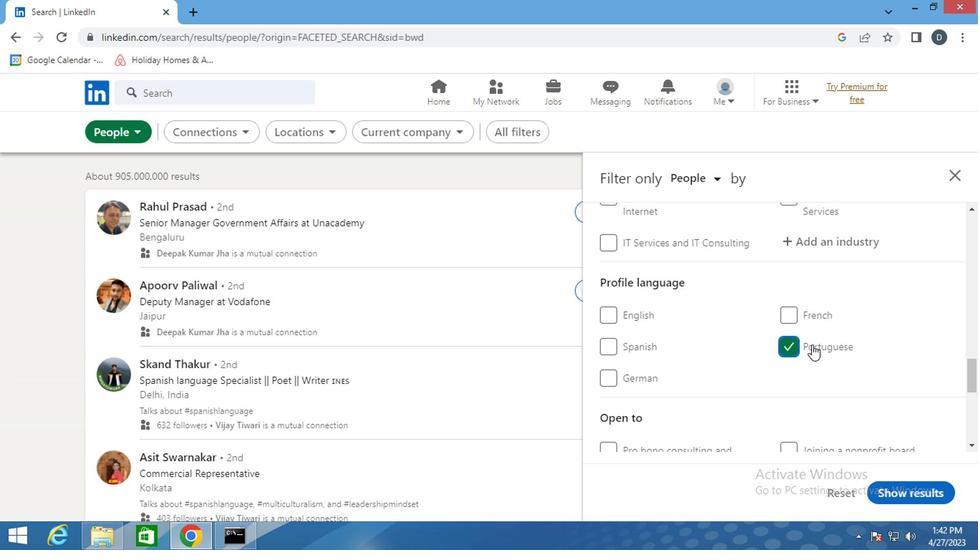 
Action: Mouse scrolled (811, 344) with delta (0, 0)
Screenshot: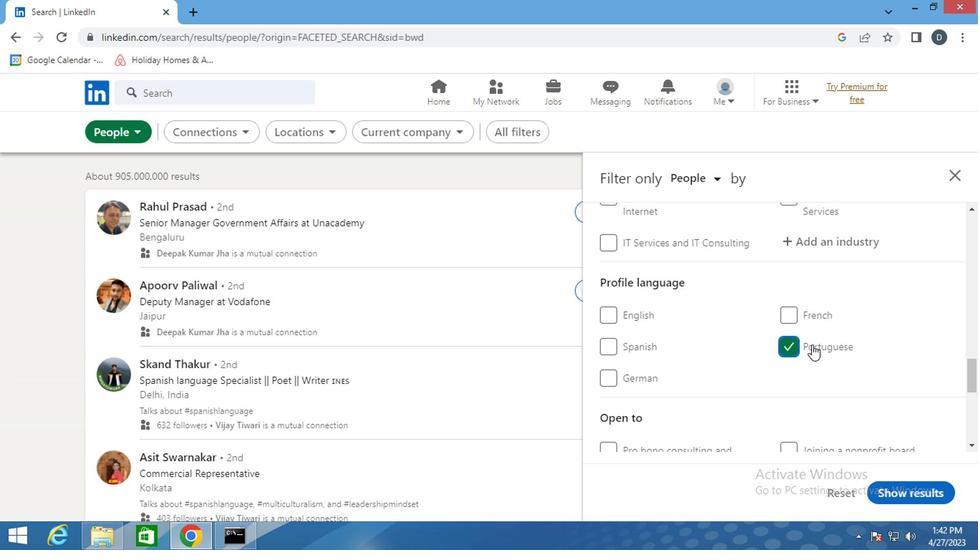
Action: Mouse moved to (811, 343)
Screenshot: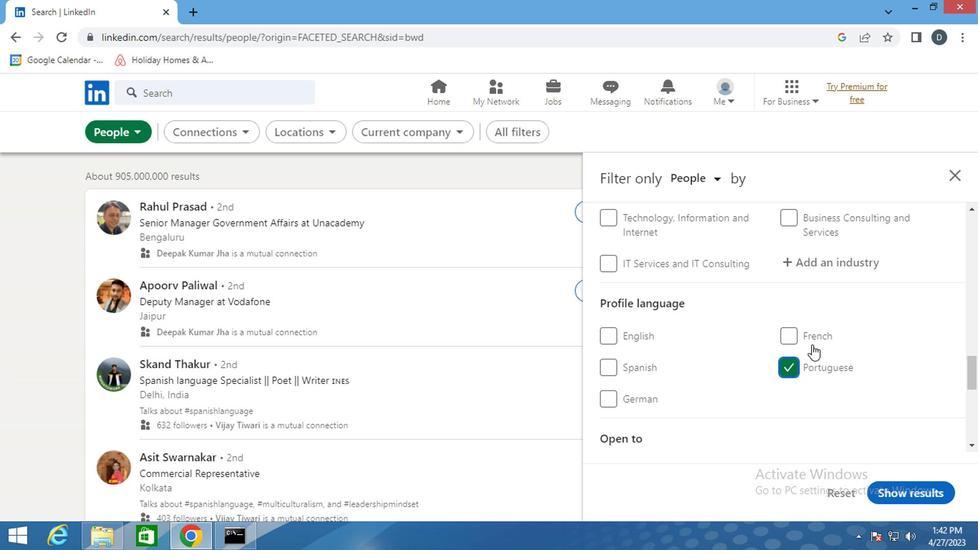 
Action: Mouse scrolled (811, 344) with delta (0, 0)
Screenshot: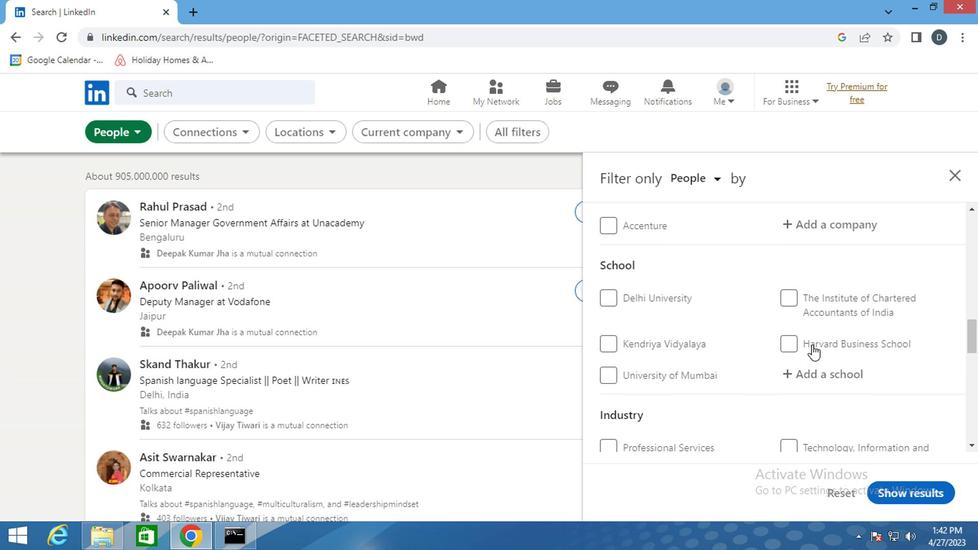 
Action: Mouse scrolled (811, 344) with delta (0, 0)
Screenshot: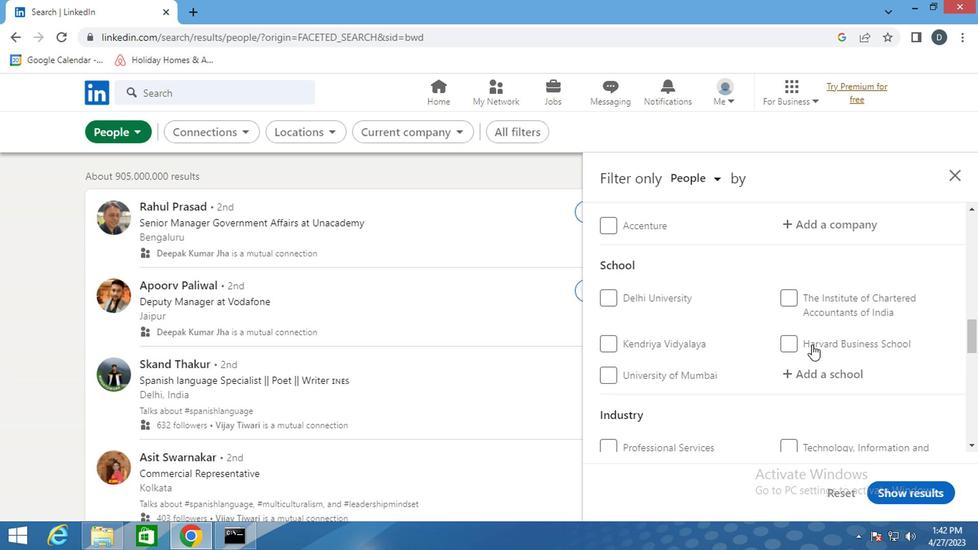 
Action: Mouse scrolled (811, 344) with delta (0, 0)
Screenshot: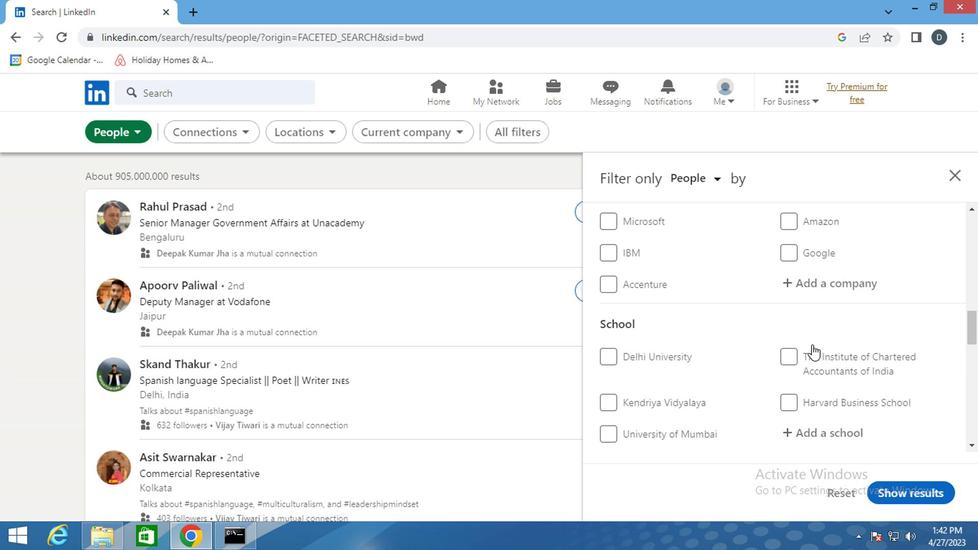 
Action: Mouse moved to (809, 343)
Screenshot: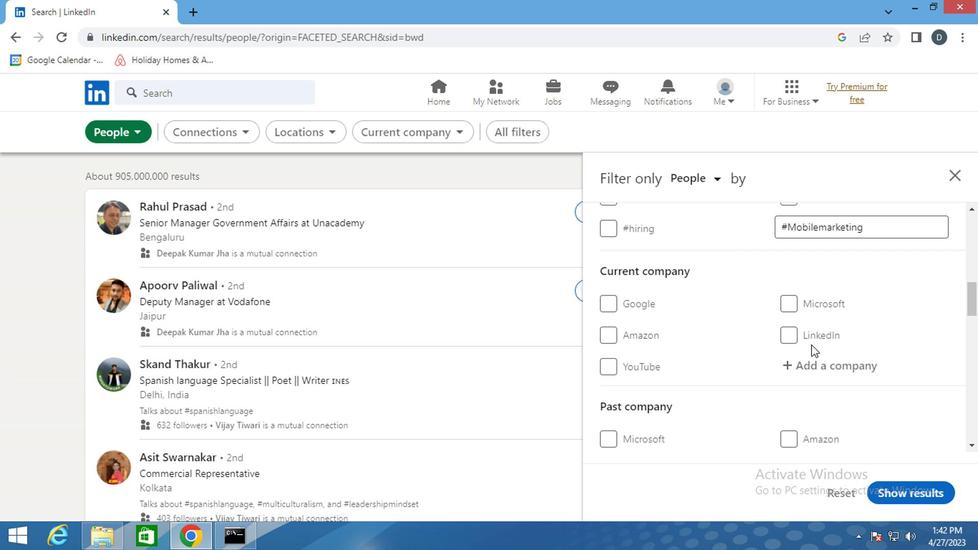 
Action: Mouse scrolled (809, 344) with delta (0, 0)
Screenshot: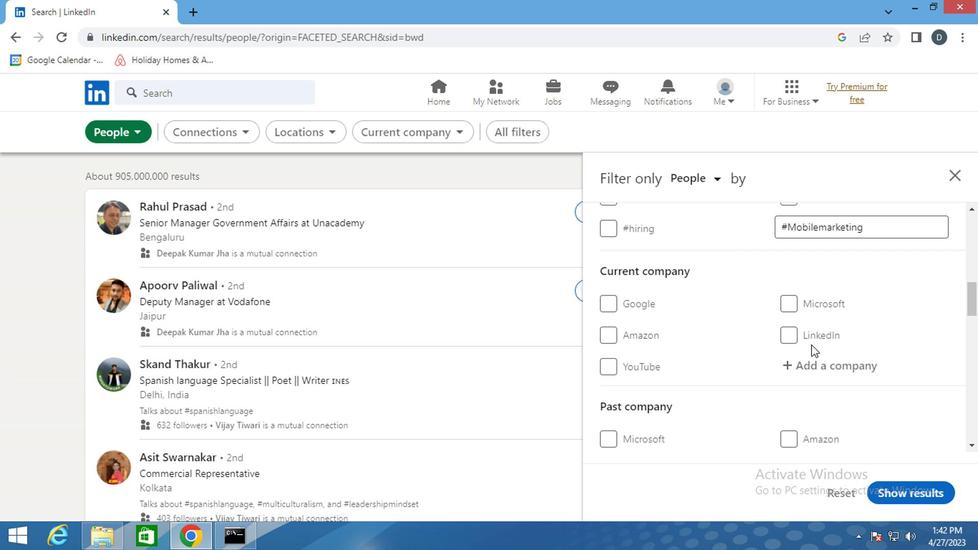 
Action: Mouse moved to (818, 364)
Screenshot: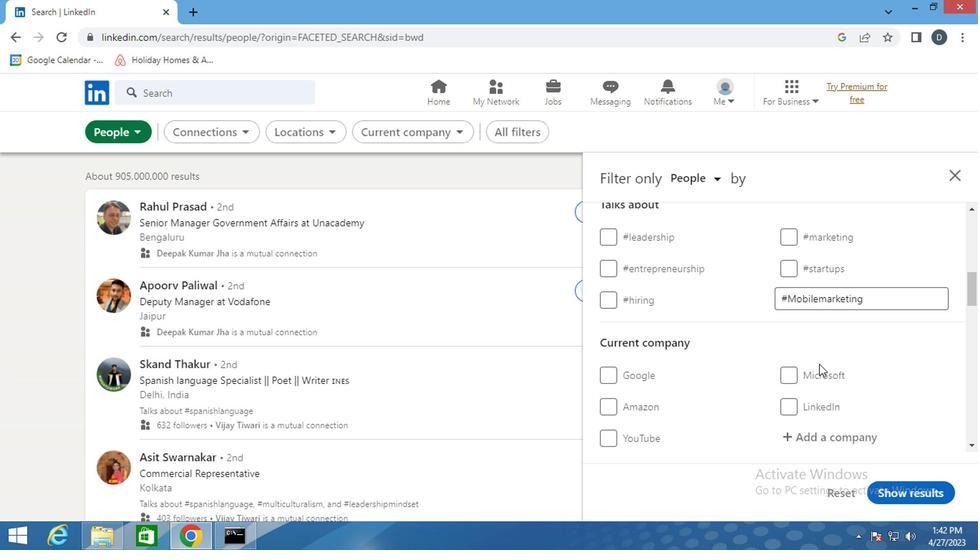 
Action: Mouse scrolled (818, 364) with delta (0, 0)
Screenshot: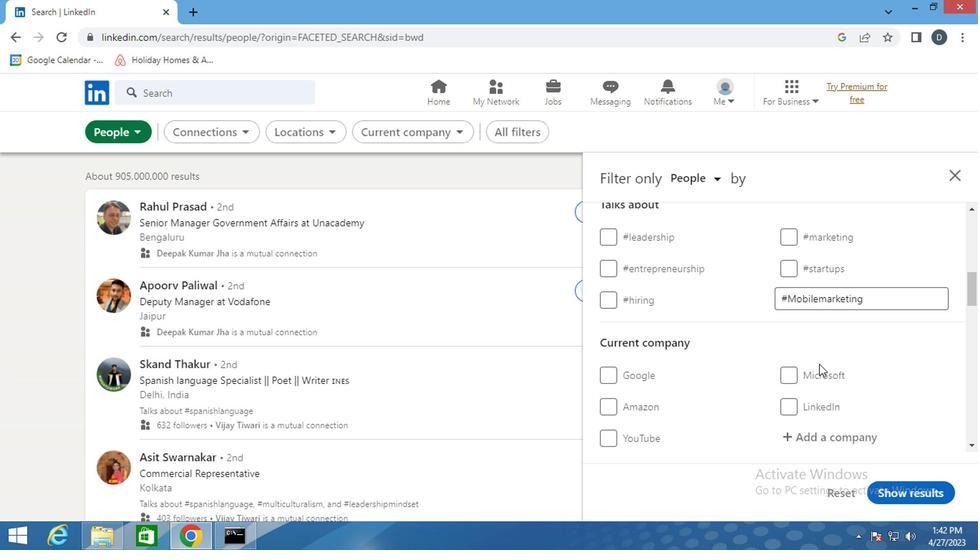 
Action: Mouse moved to (828, 359)
Screenshot: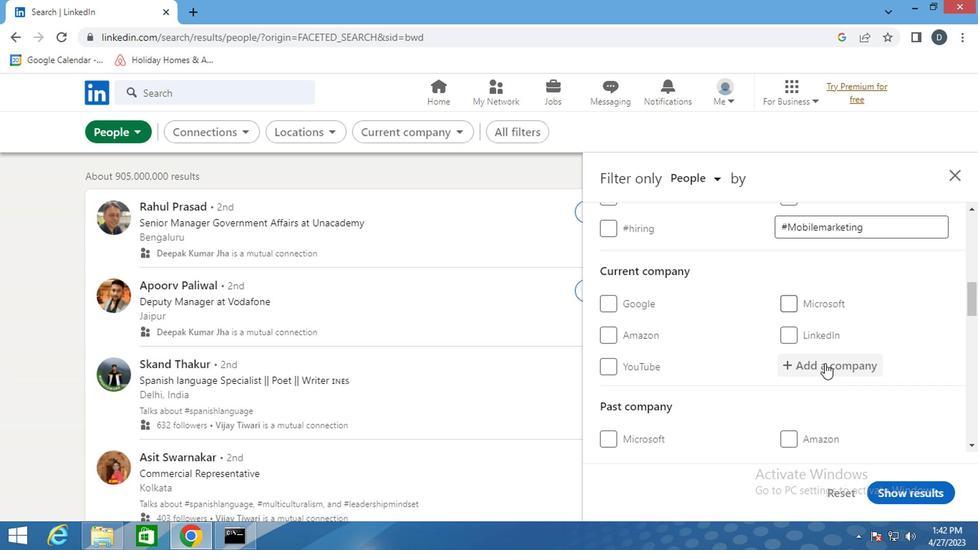 
Action: Mouse pressed left at (828, 359)
Screenshot: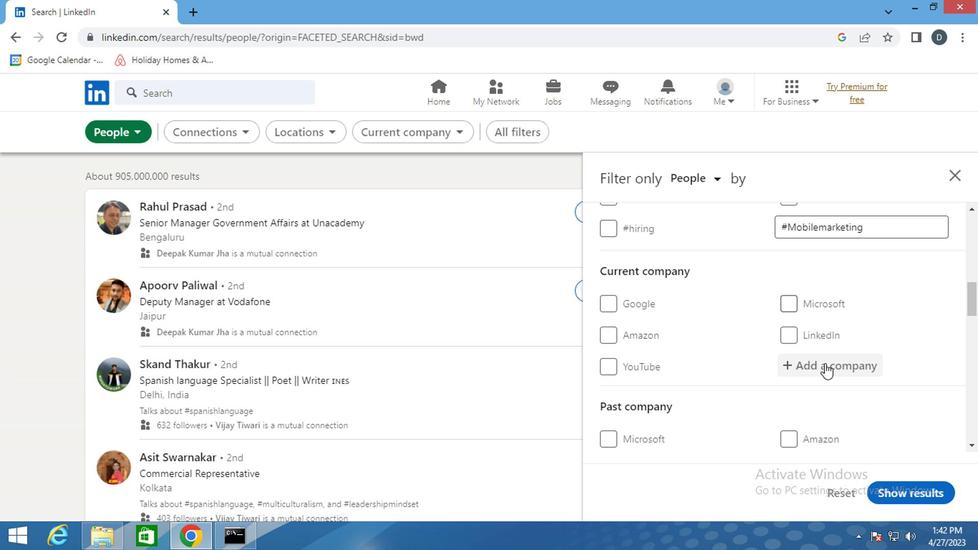 
Action: Mouse moved to (818, 362)
Screenshot: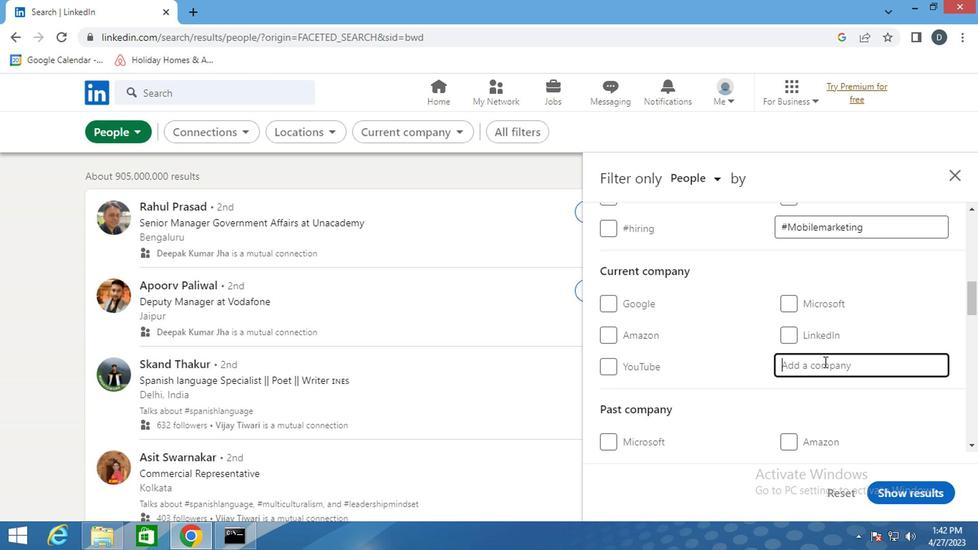 
Action: Key pressed <Key.shift>YML
Screenshot: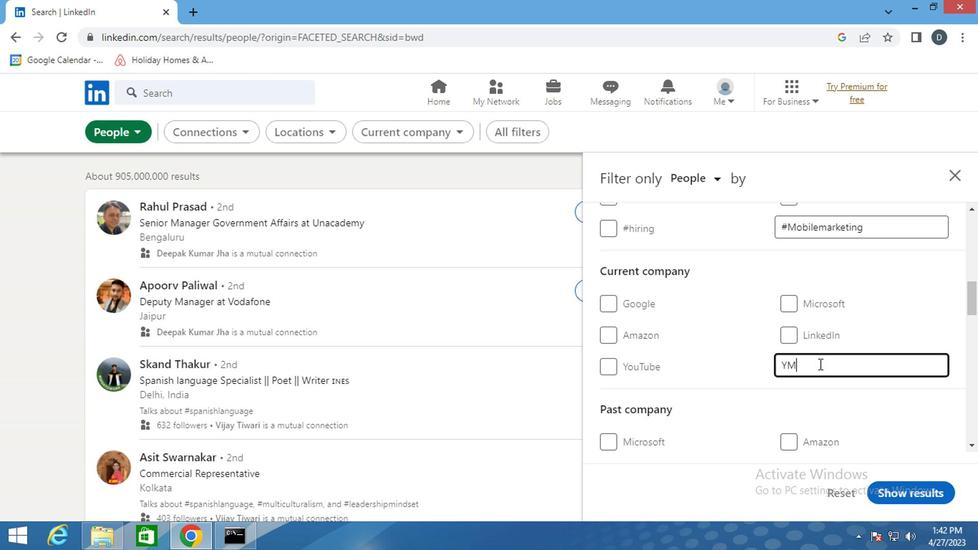 
Action: Mouse moved to (812, 384)
Screenshot: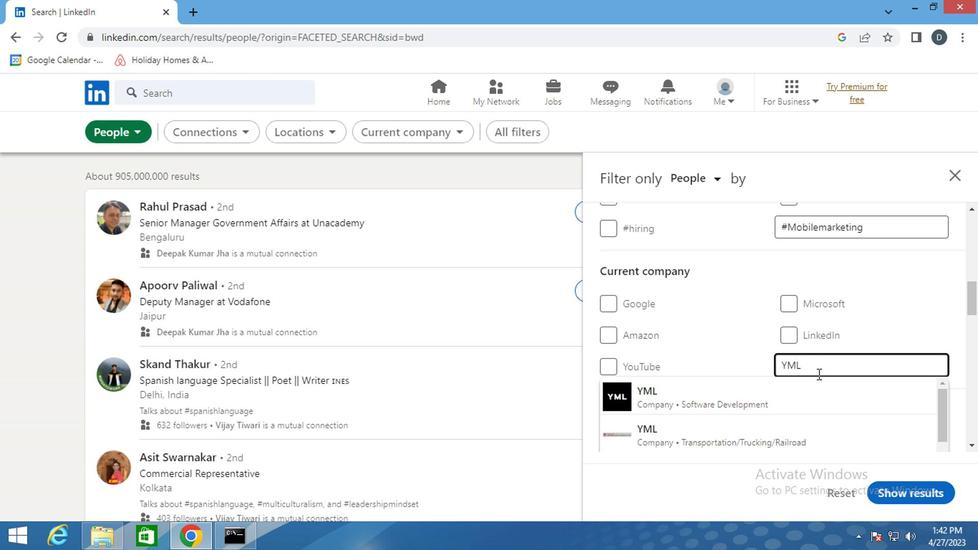 
Action: Mouse pressed left at (812, 384)
Screenshot: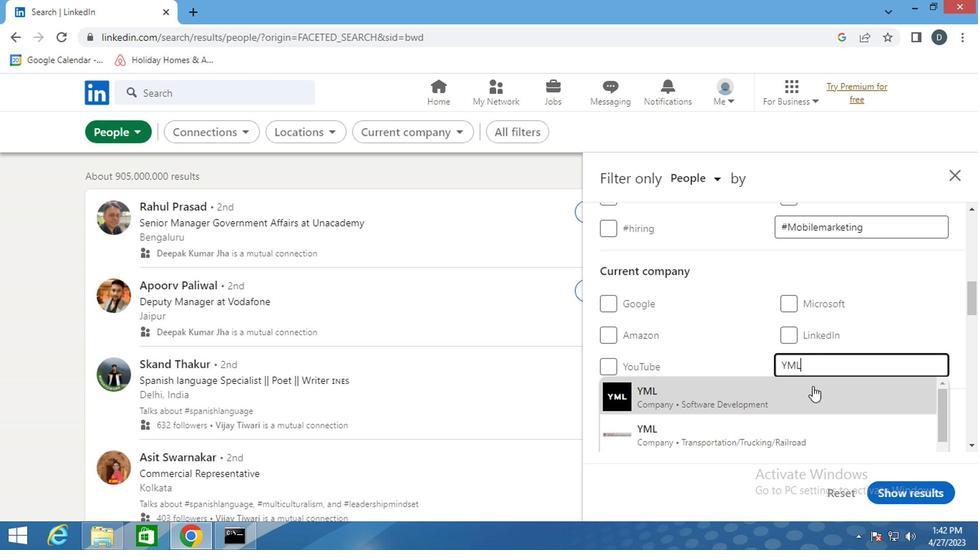 
Action: Mouse scrolled (812, 384) with delta (0, 0)
Screenshot: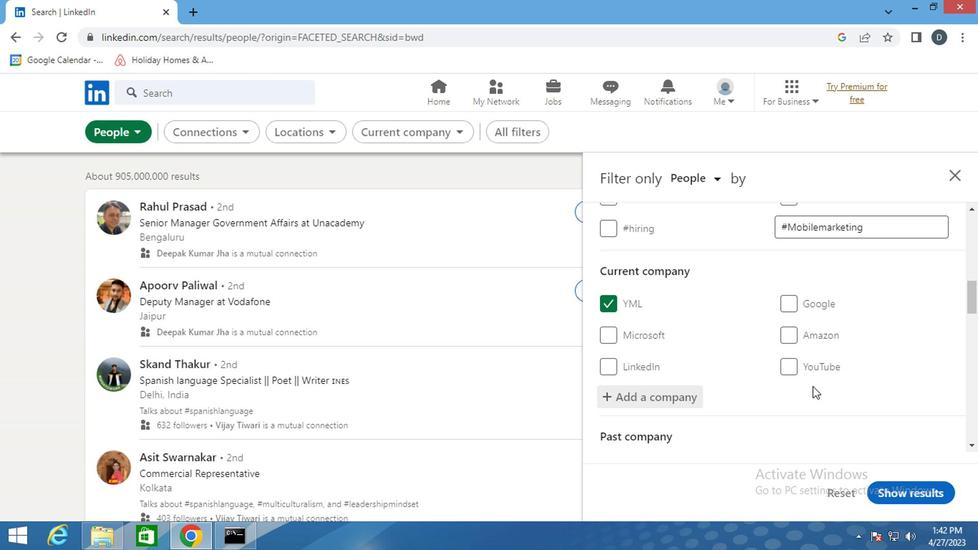 
Action: Mouse scrolled (812, 384) with delta (0, 0)
Screenshot: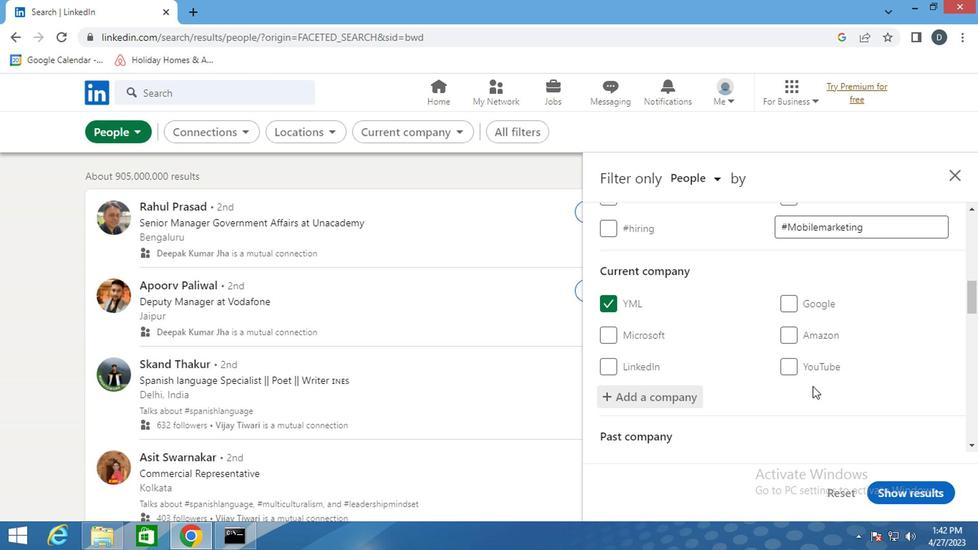 
Action: Mouse moved to (807, 368)
Screenshot: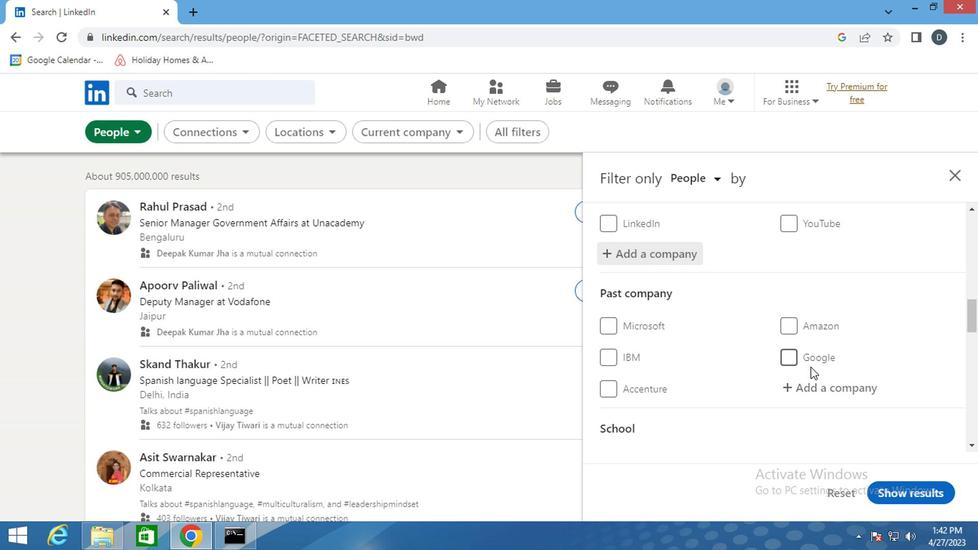 
Action: Mouse scrolled (807, 367) with delta (0, 0)
Screenshot: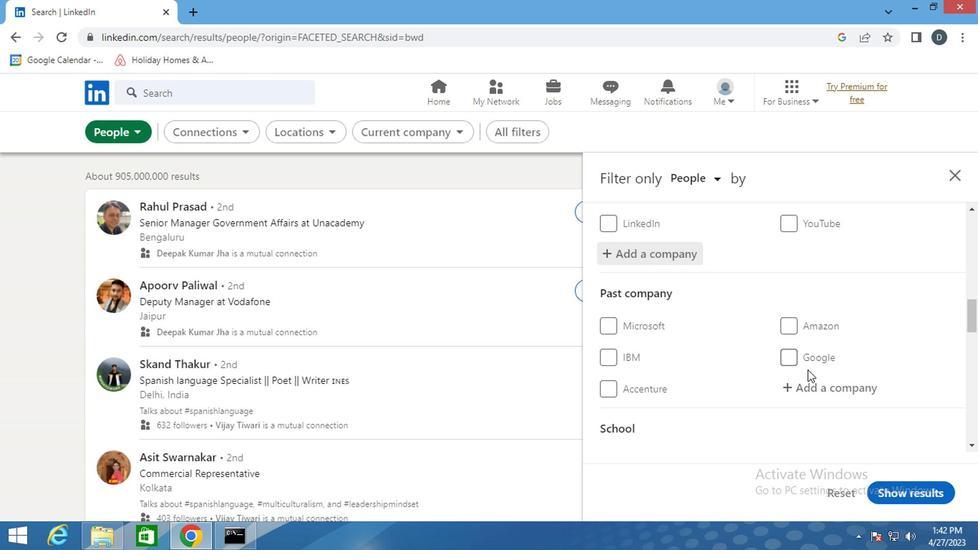 
Action: Mouse scrolled (807, 367) with delta (0, 0)
Screenshot: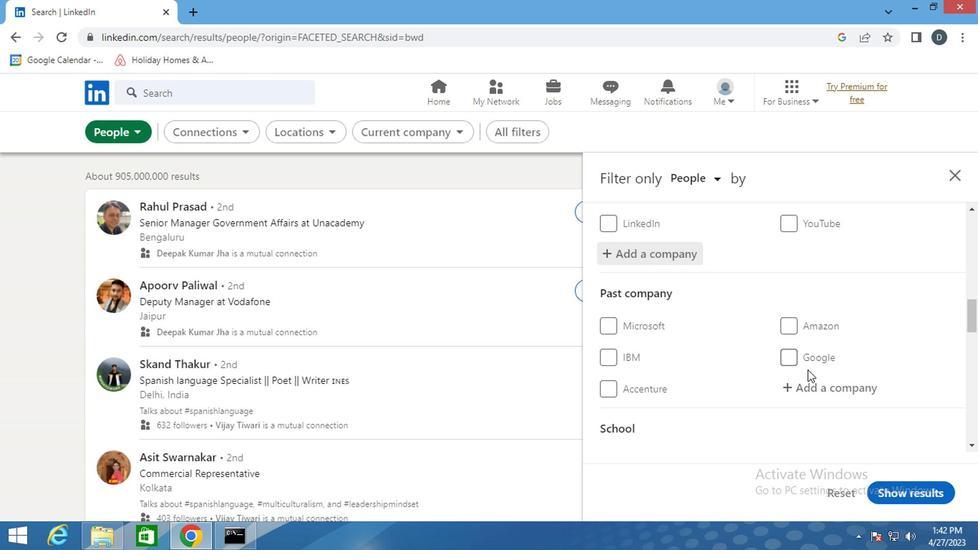 
Action: Mouse moved to (809, 380)
Screenshot: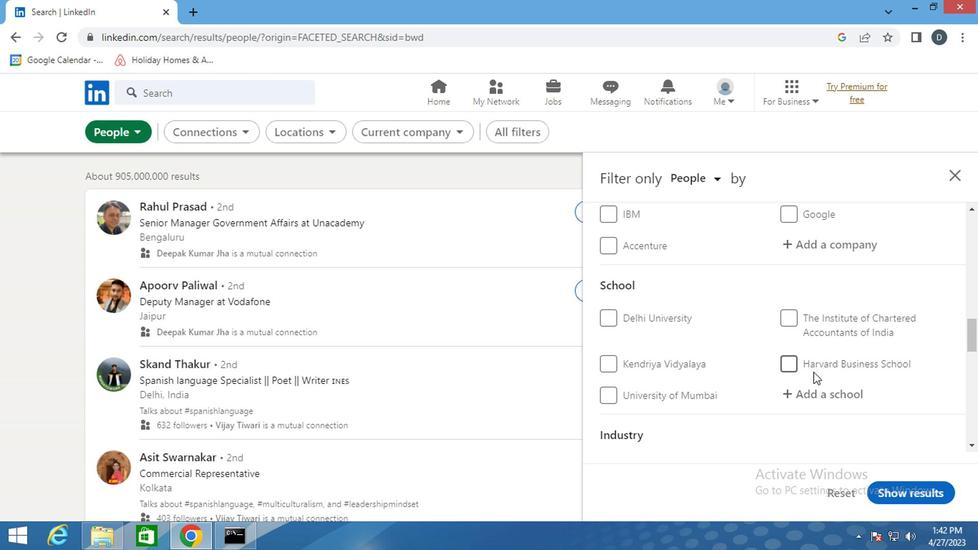
Action: Mouse pressed left at (809, 380)
Screenshot: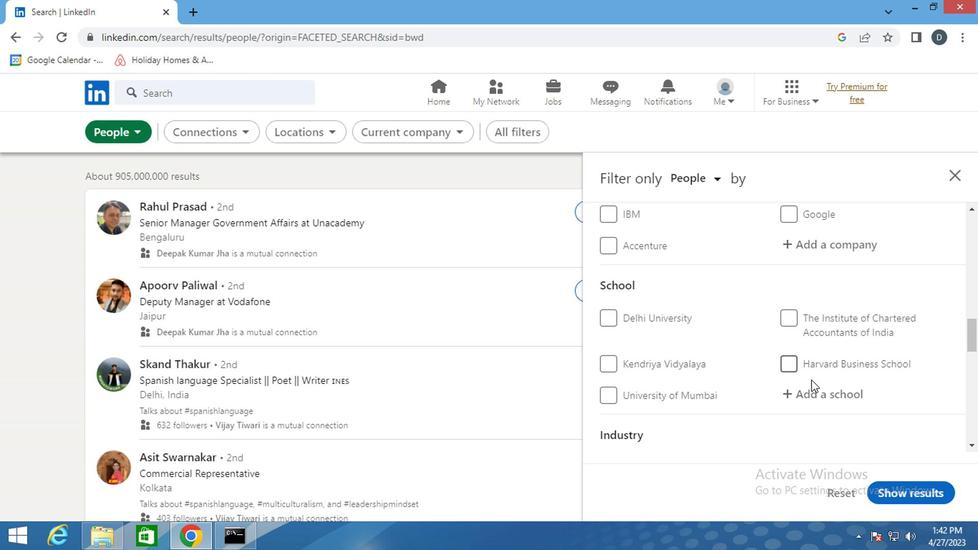 
Action: Mouse moved to (808, 386)
Screenshot: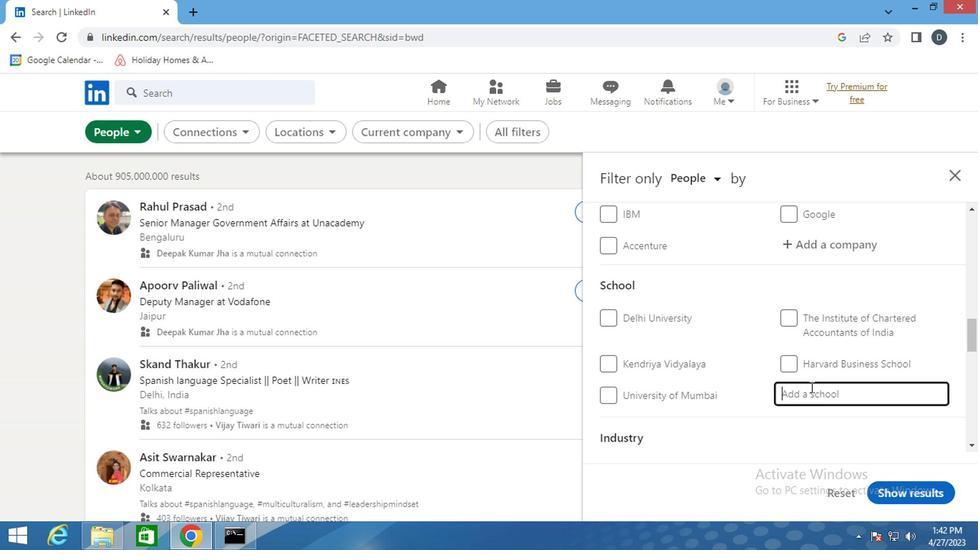 
Action: Key pressed <Key.shift>LAKIREDDY
Screenshot: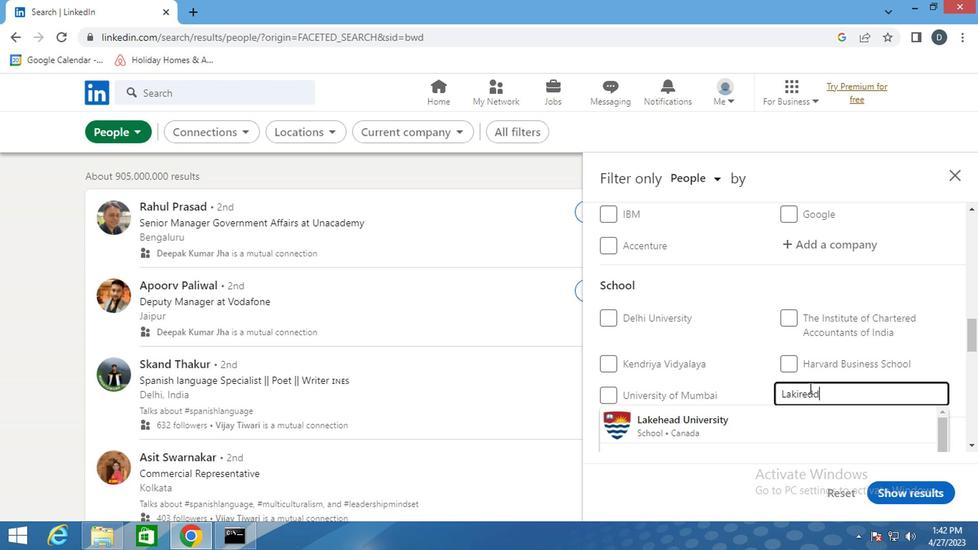 
Action: Mouse moved to (793, 421)
Screenshot: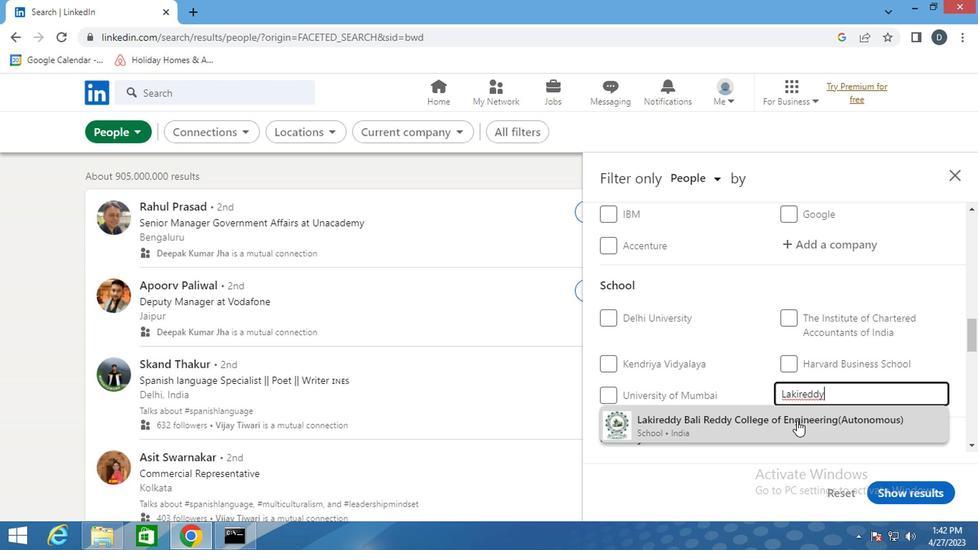 
Action: Mouse pressed left at (793, 421)
Screenshot: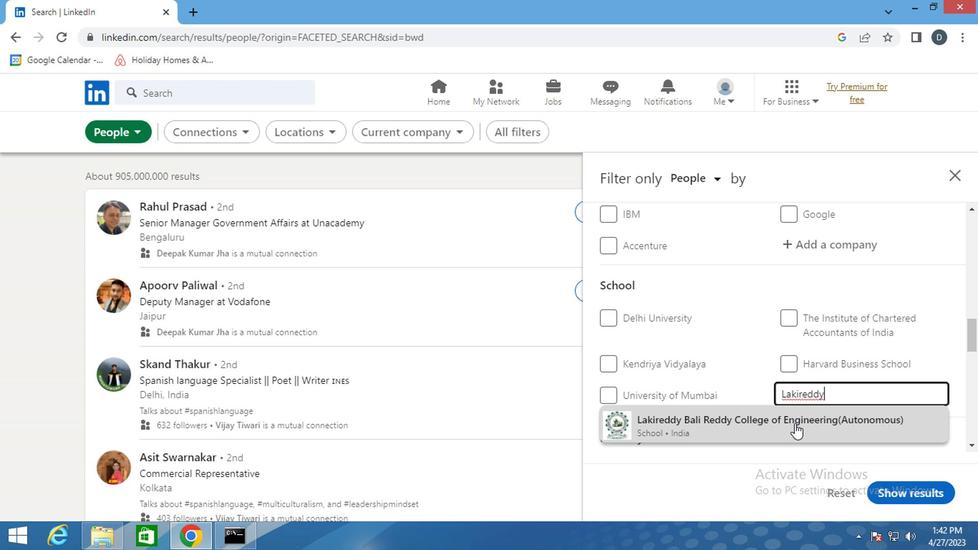 
Action: Mouse scrolled (793, 420) with delta (0, 0)
Screenshot: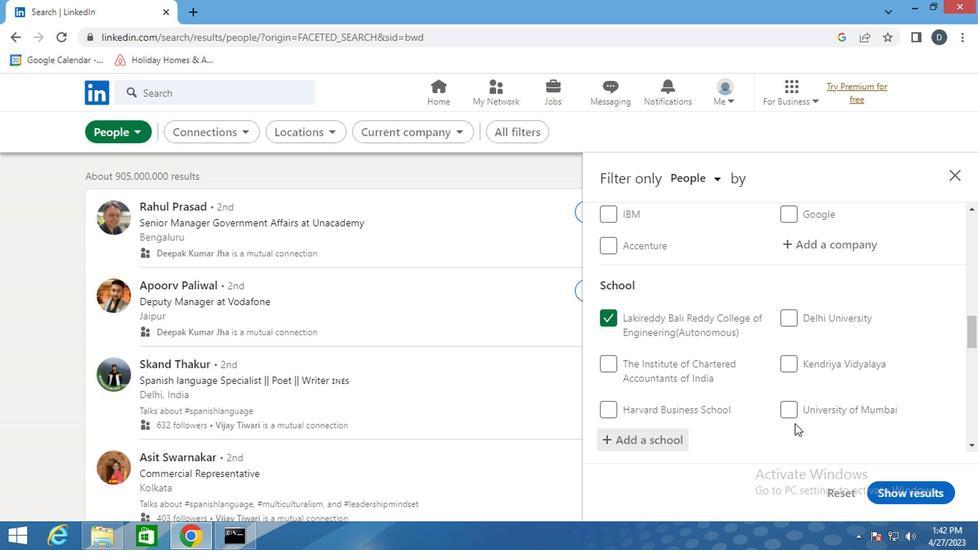 
Action: Mouse scrolled (793, 420) with delta (0, 0)
Screenshot: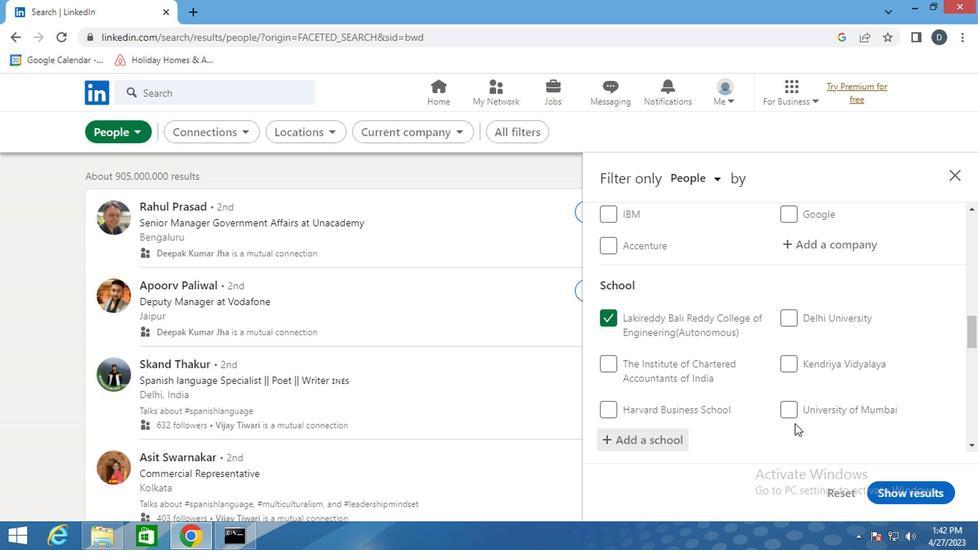 
Action: Mouse moved to (800, 395)
Screenshot: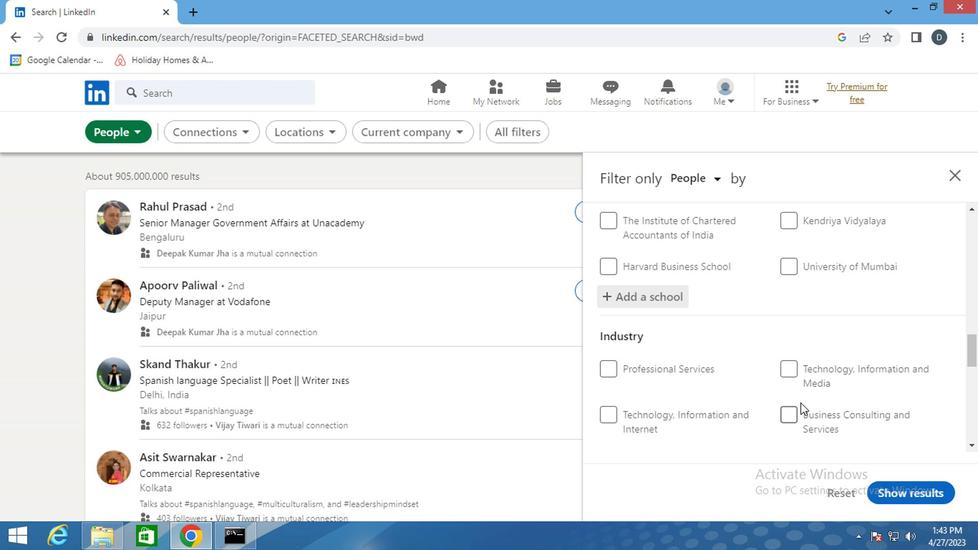 
Action: Mouse scrolled (800, 394) with delta (0, -1)
Screenshot: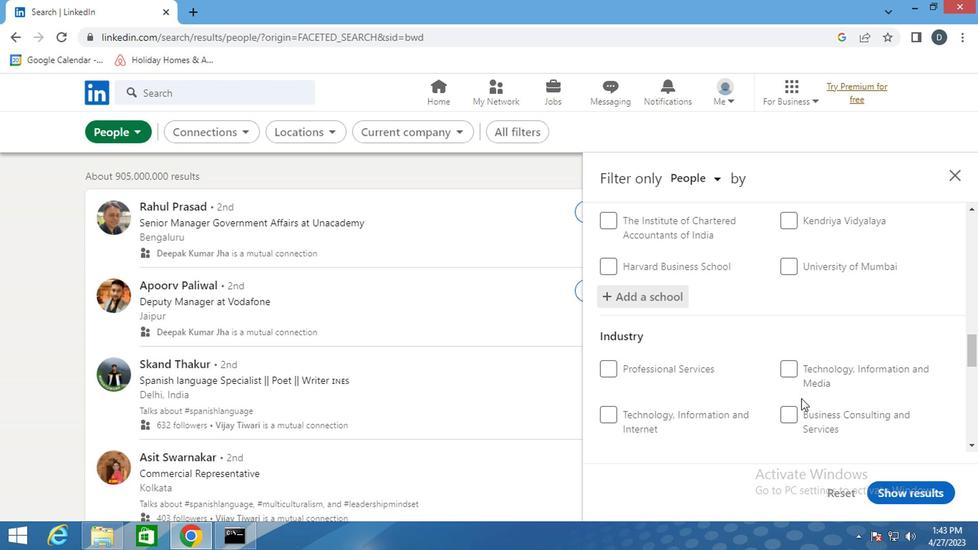 
Action: Mouse scrolled (800, 394) with delta (0, -1)
Screenshot: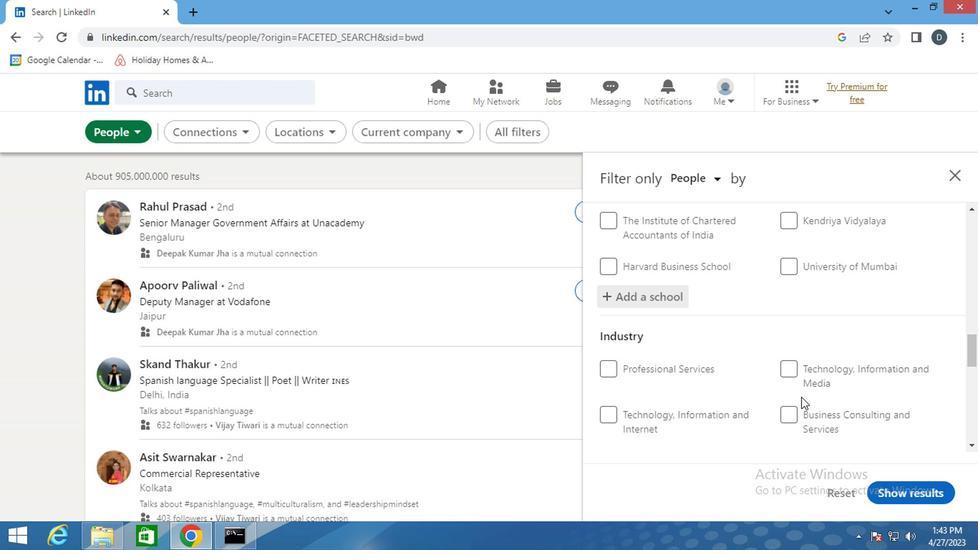 
Action: Mouse moved to (825, 322)
Screenshot: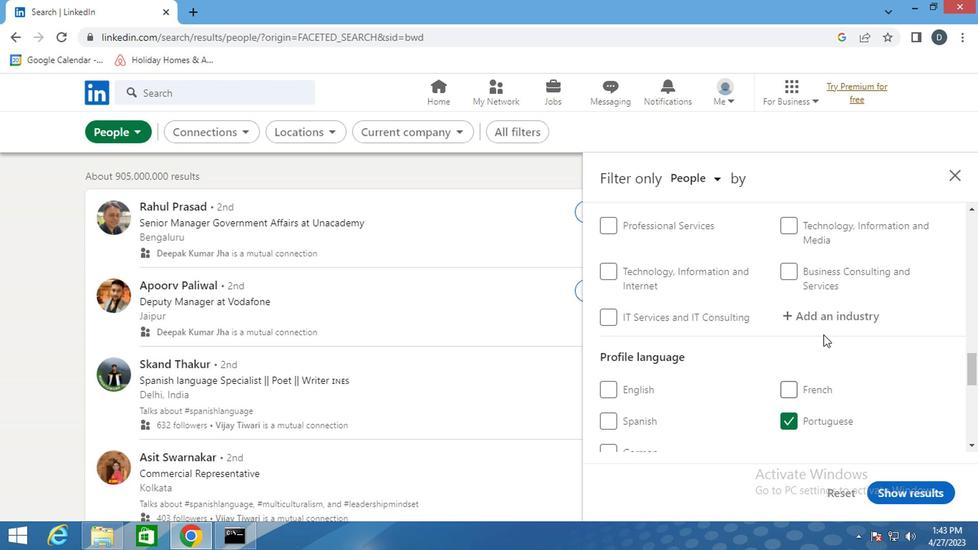 
Action: Mouse pressed left at (825, 322)
Screenshot: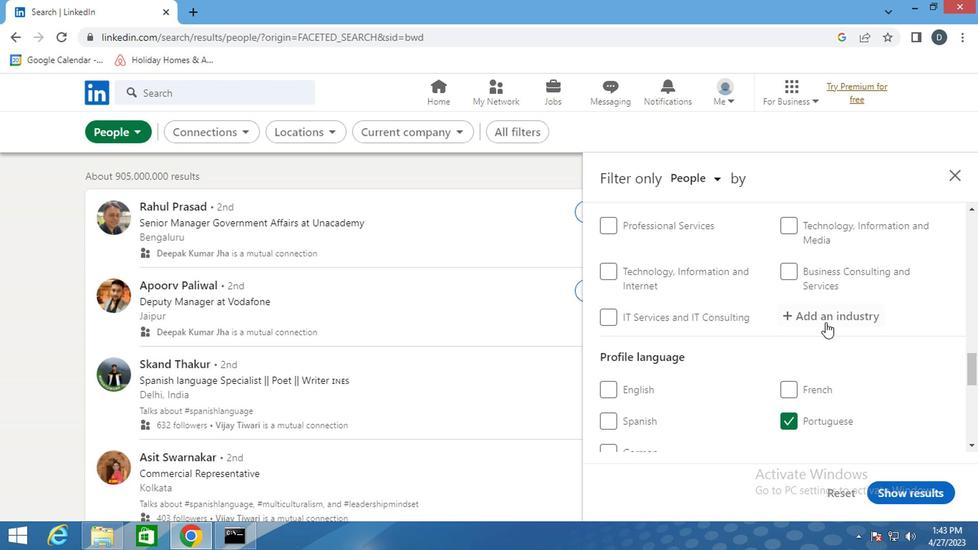 
Action: Mouse moved to (822, 319)
Screenshot: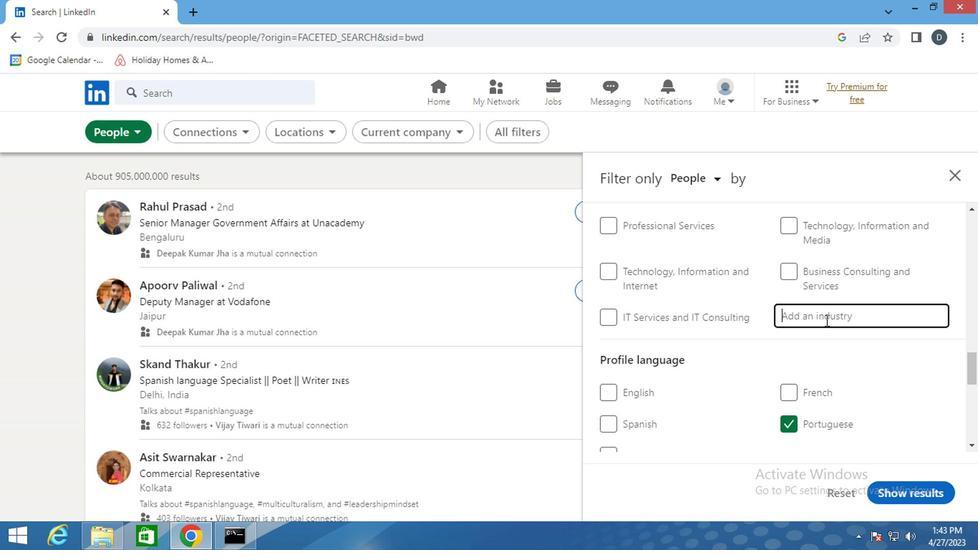 
Action: Key pressed <Key.shift>EDUCATION
Screenshot: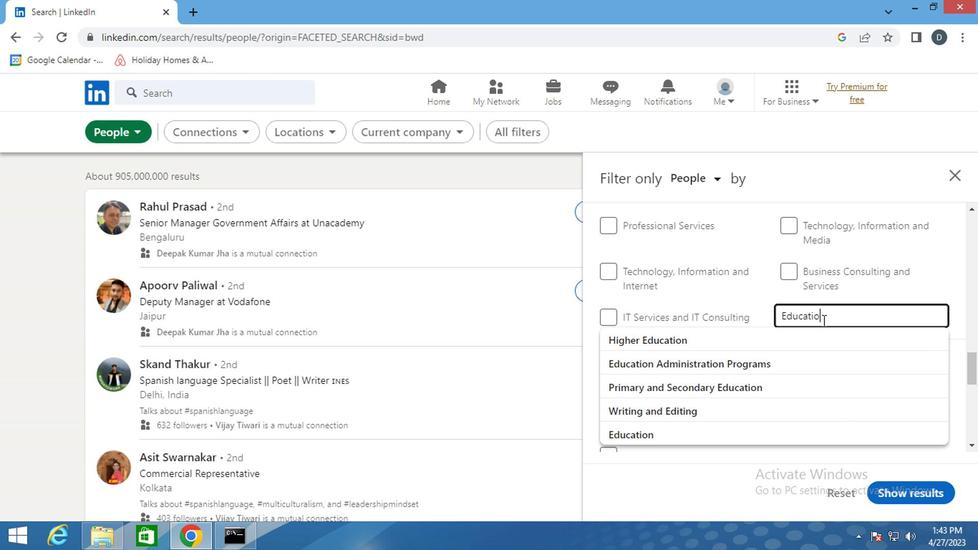
Action: Mouse moved to (753, 401)
Screenshot: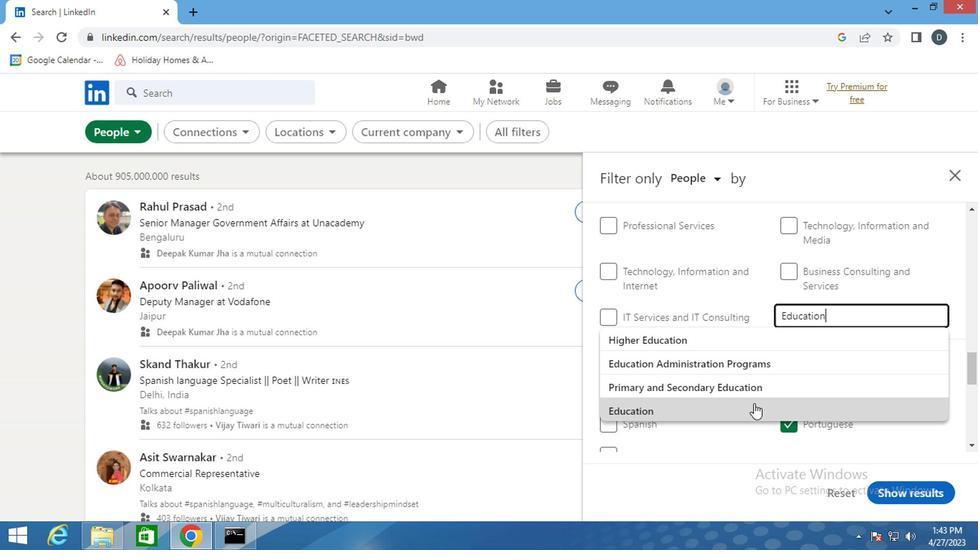 
Action: Mouse pressed left at (753, 401)
Screenshot: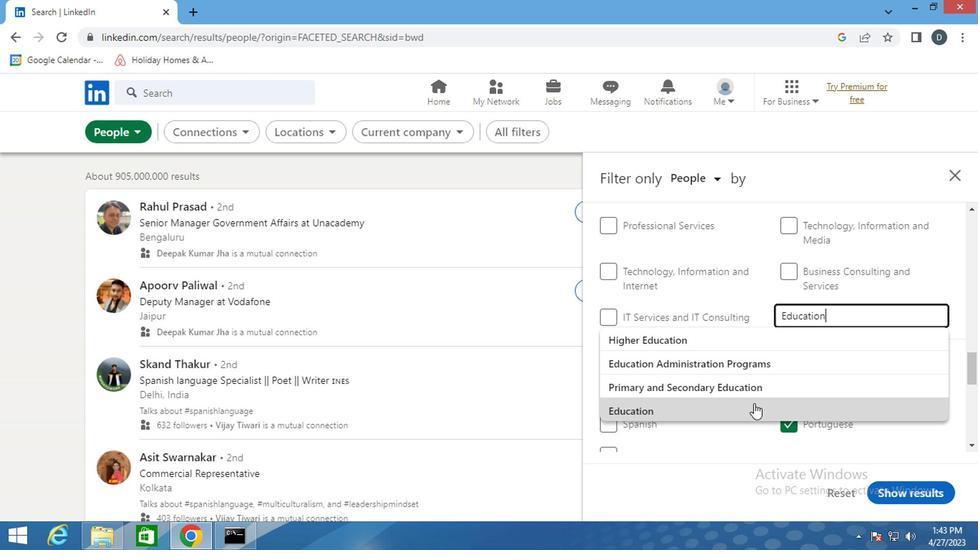 
Action: Mouse moved to (774, 339)
Screenshot: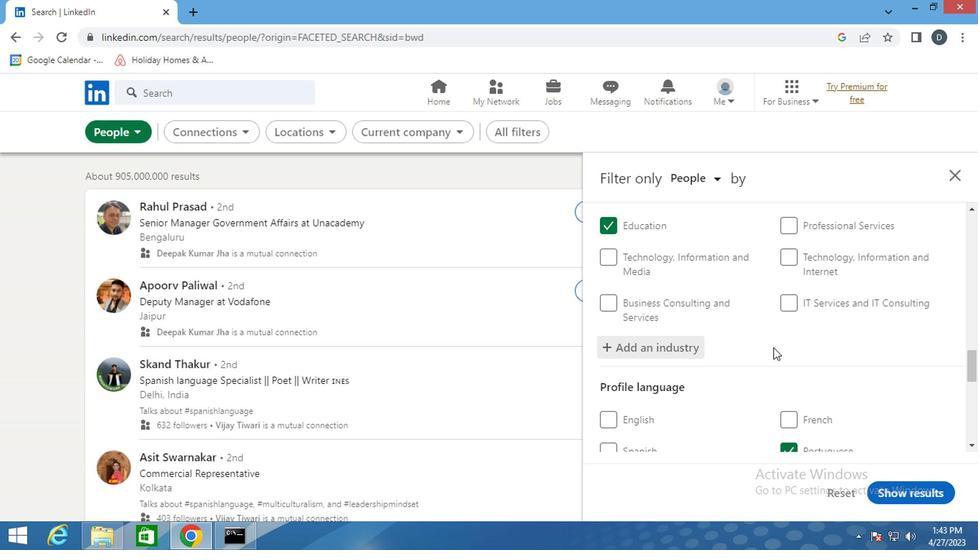 
Action: Mouse scrolled (774, 338) with delta (0, 0)
Screenshot: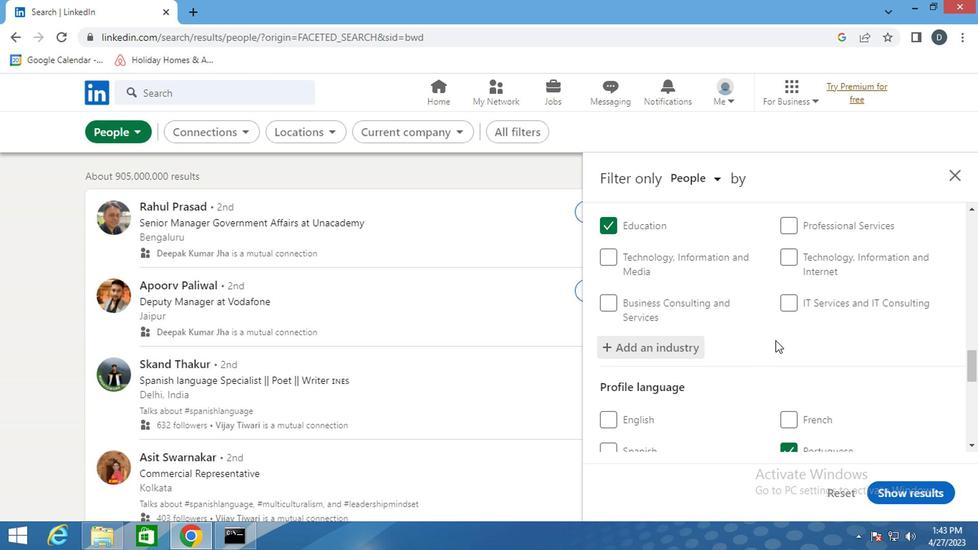 
Action: Mouse scrolled (774, 338) with delta (0, 0)
Screenshot: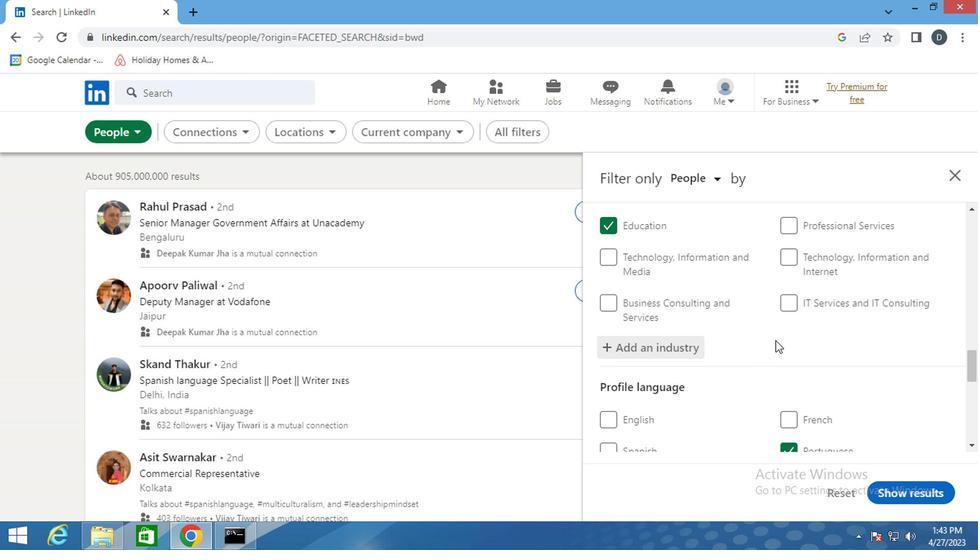 
Action: Mouse moved to (774, 338)
Screenshot: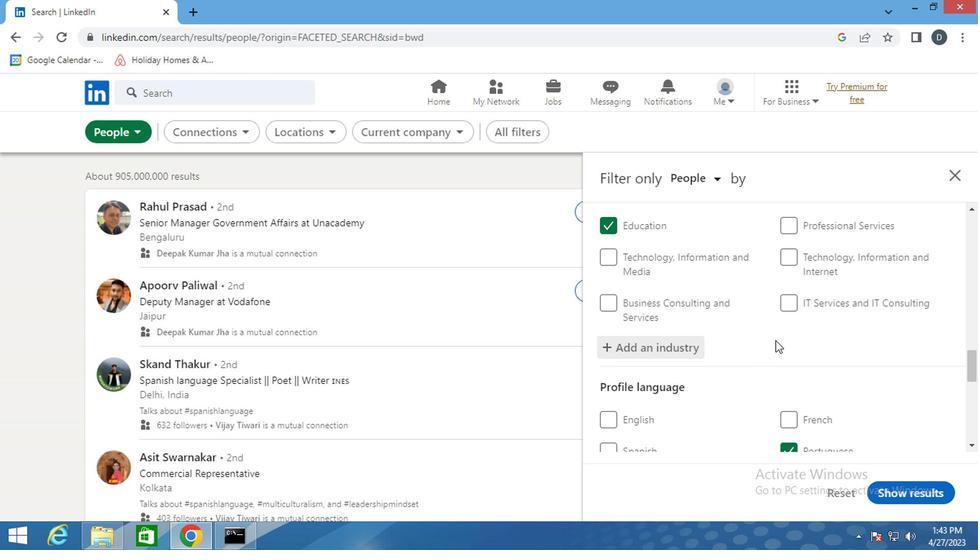 
Action: Mouse scrolled (774, 337) with delta (0, -1)
Screenshot: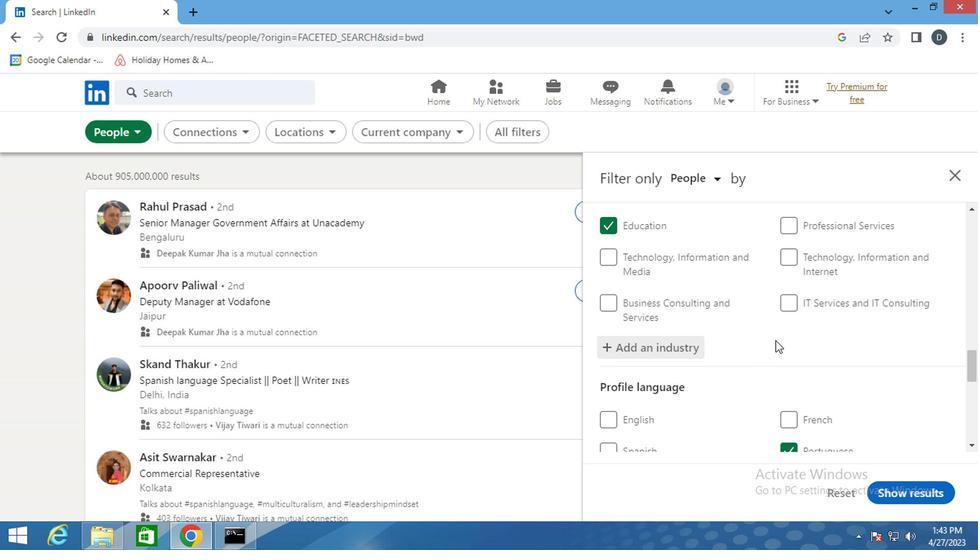 
Action: Mouse moved to (806, 308)
Screenshot: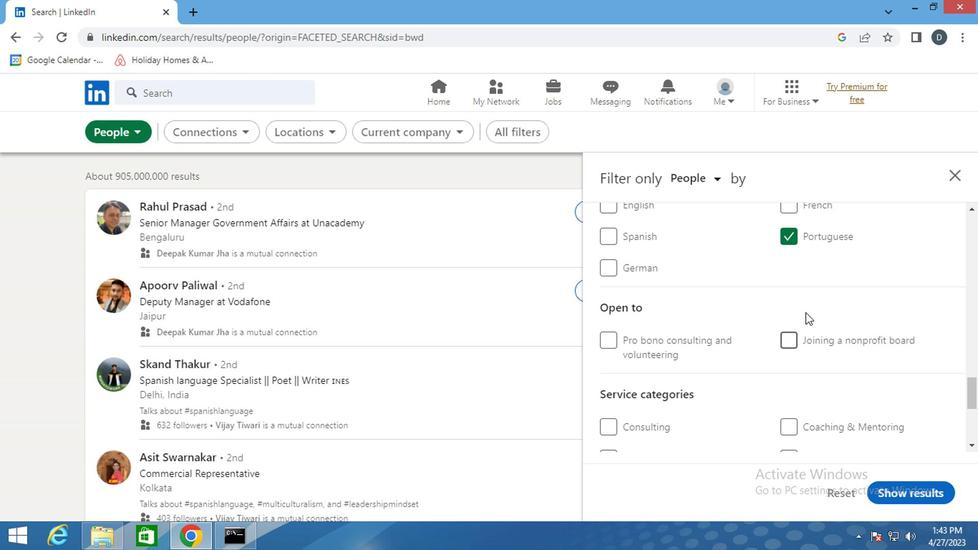 
Action: Mouse scrolled (806, 307) with delta (0, 0)
Screenshot: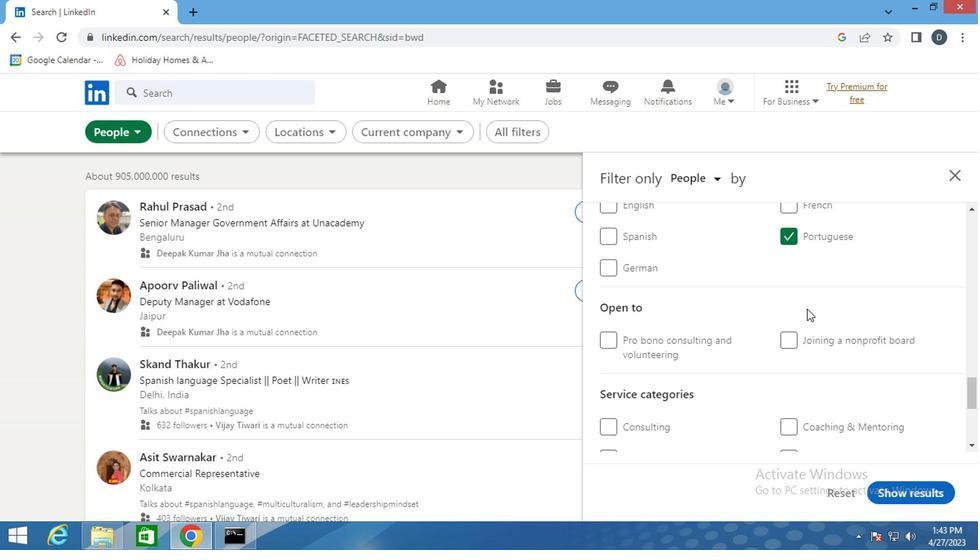 
Action: Mouse moved to (801, 412)
Screenshot: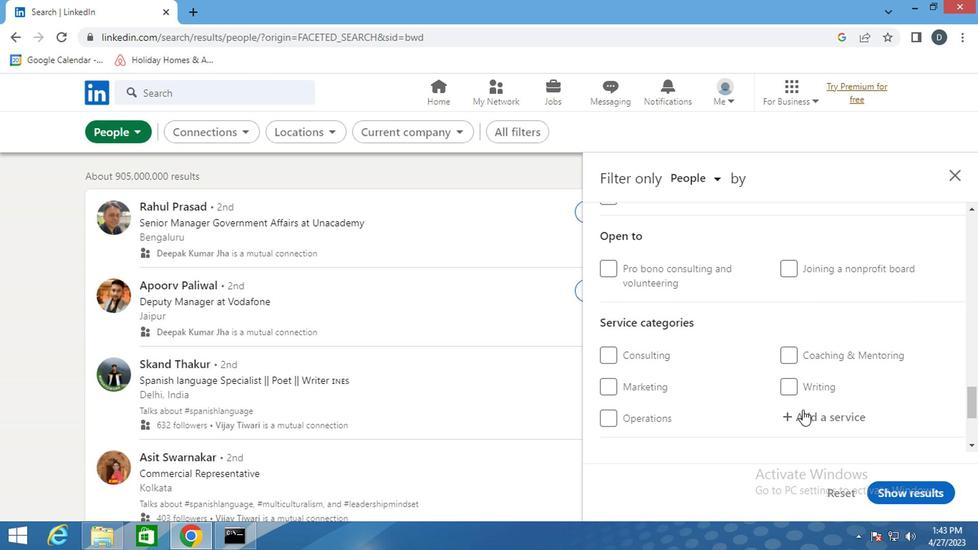 
Action: Mouse pressed left at (801, 412)
Screenshot: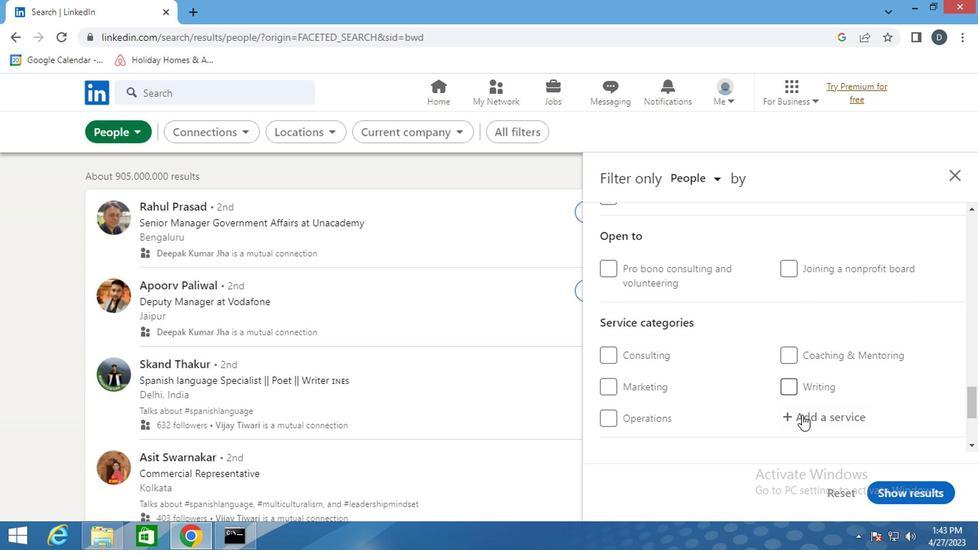
Action: Mouse moved to (782, 319)
Screenshot: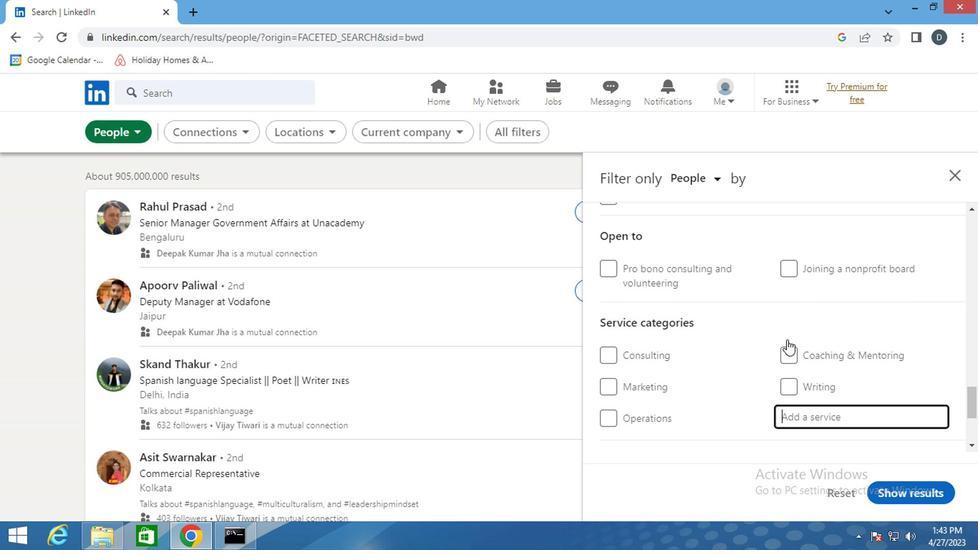 
Action: Mouse scrolled (782, 318) with delta (0, 0)
Screenshot: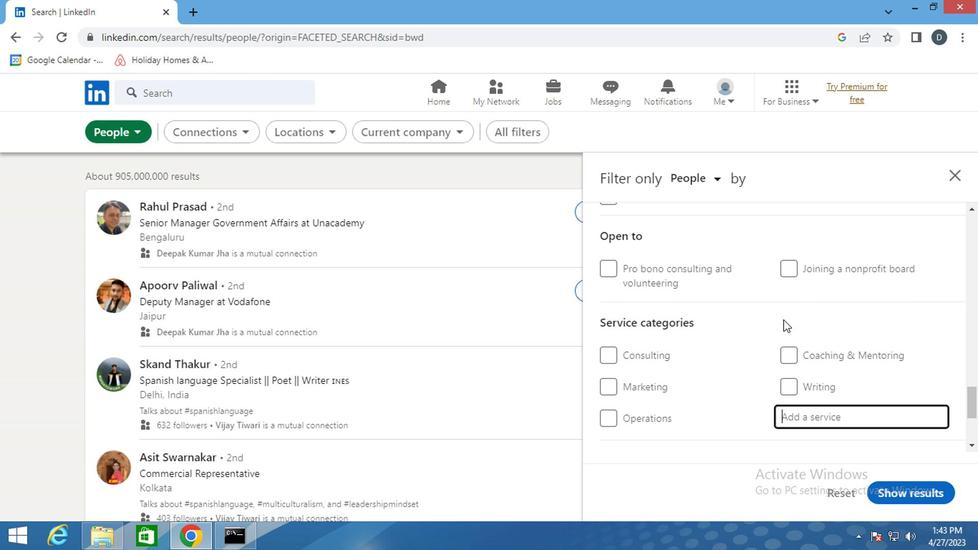 
Action: Mouse moved to (777, 319)
Screenshot: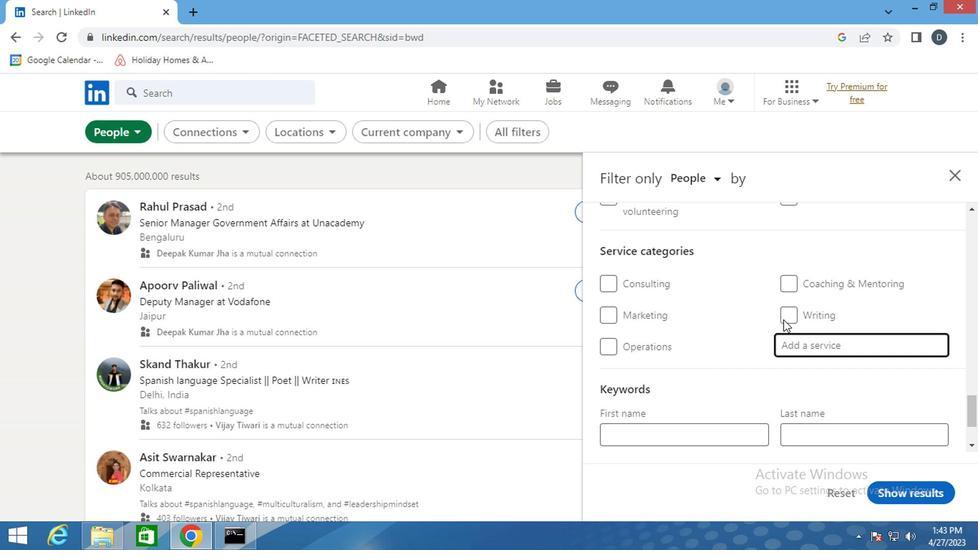 
Action: Key pressed <Key.shift>GRAPHIC
Screenshot: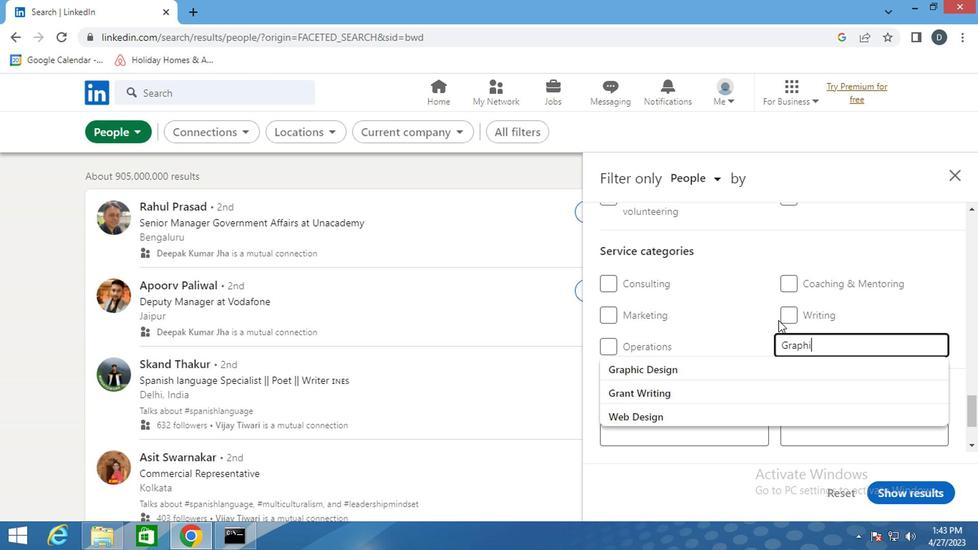
Action: Mouse moved to (699, 366)
Screenshot: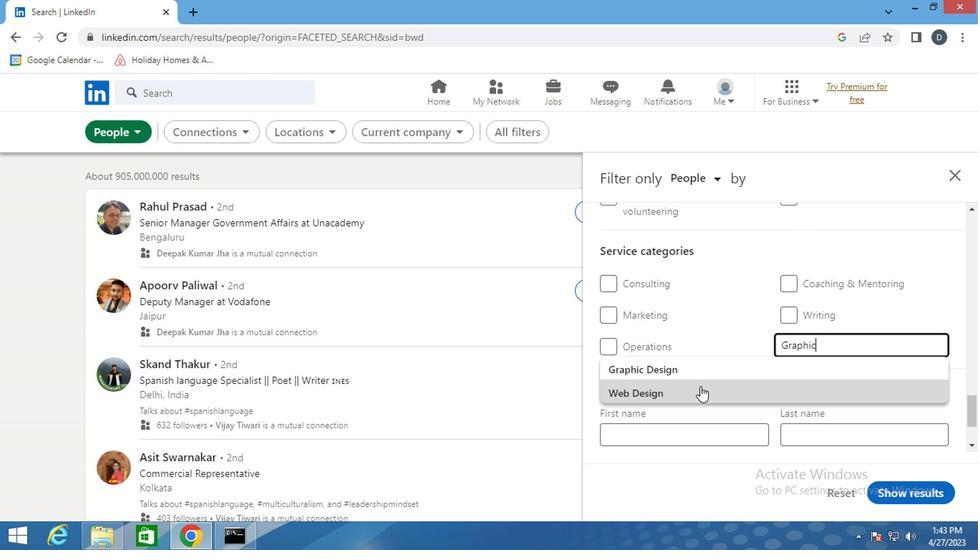 
Action: Mouse pressed left at (699, 366)
Screenshot: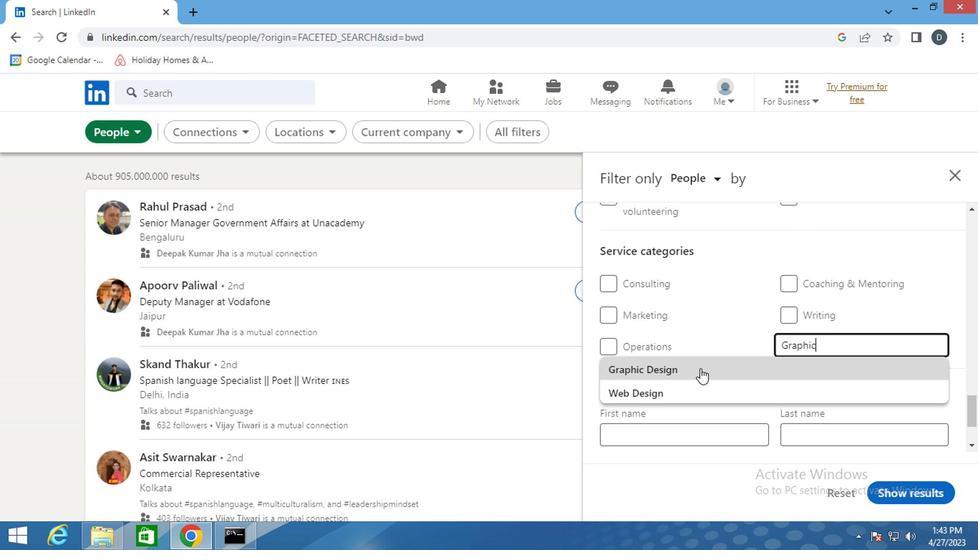 
Action: Mouse moved to (732, 404)
Screenshot: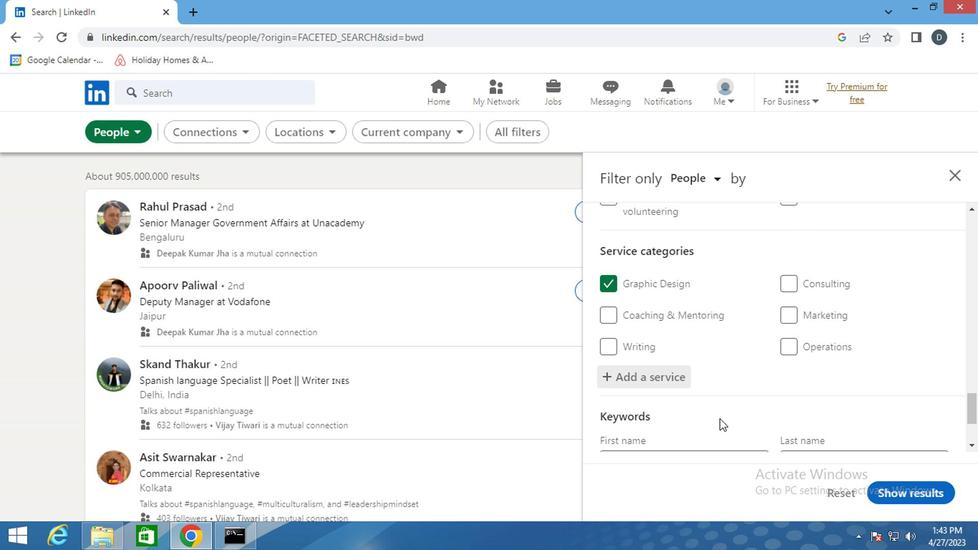 
Action: Mouse scrolled (732, 403) with delta (0, -1)
Screenshot: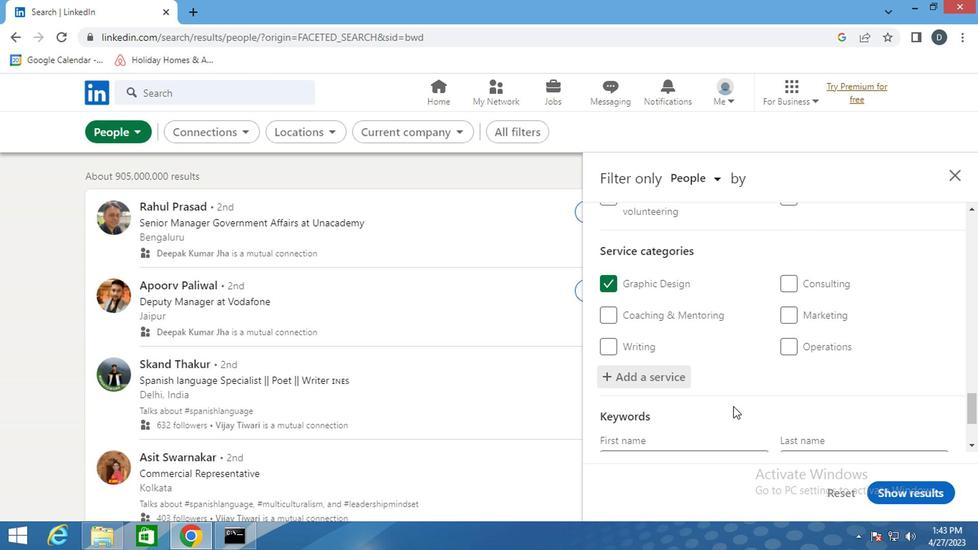 
Action: Mouse scrolled (732, 403) with delta (0, -1)
Screenshot: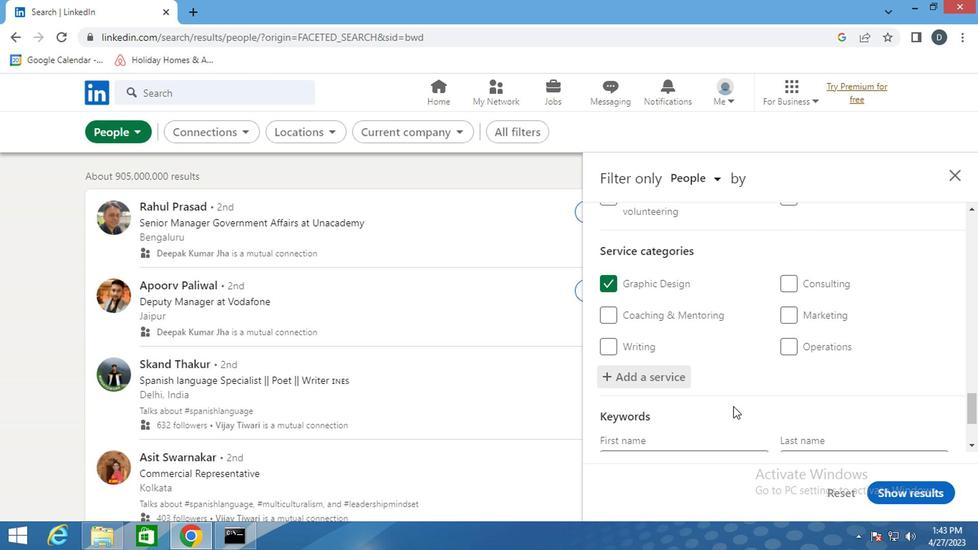 
Action: Mouse scrolled (732, 403) with delta (0, -1)
Screenshot: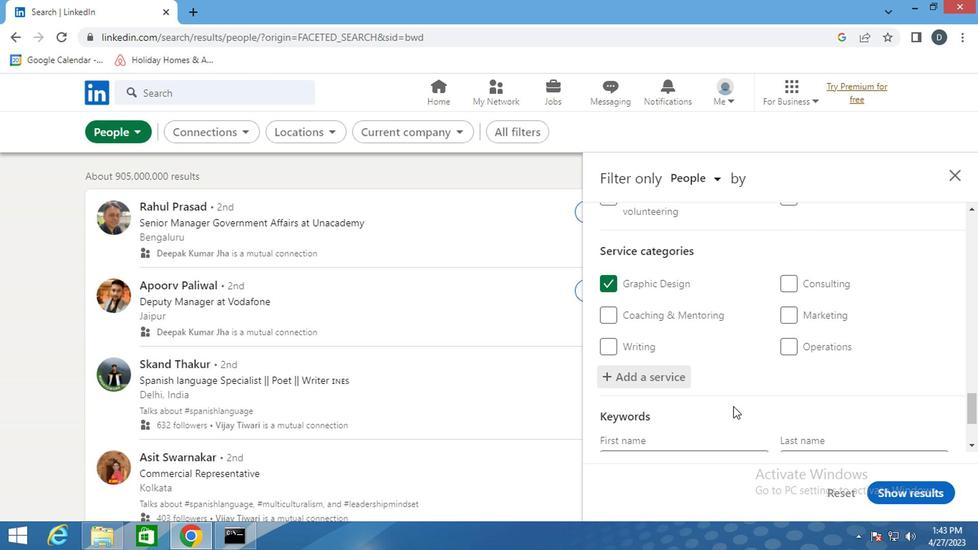 
Action: Mouse moved to (712, 404)
Screenshot: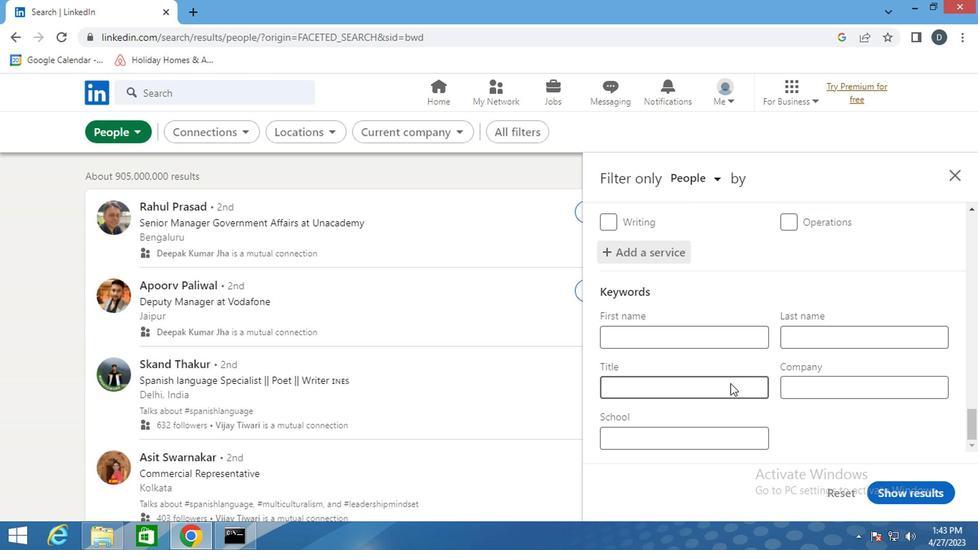 
Action: Mouse pressed left at (712, 404)
Screenshot: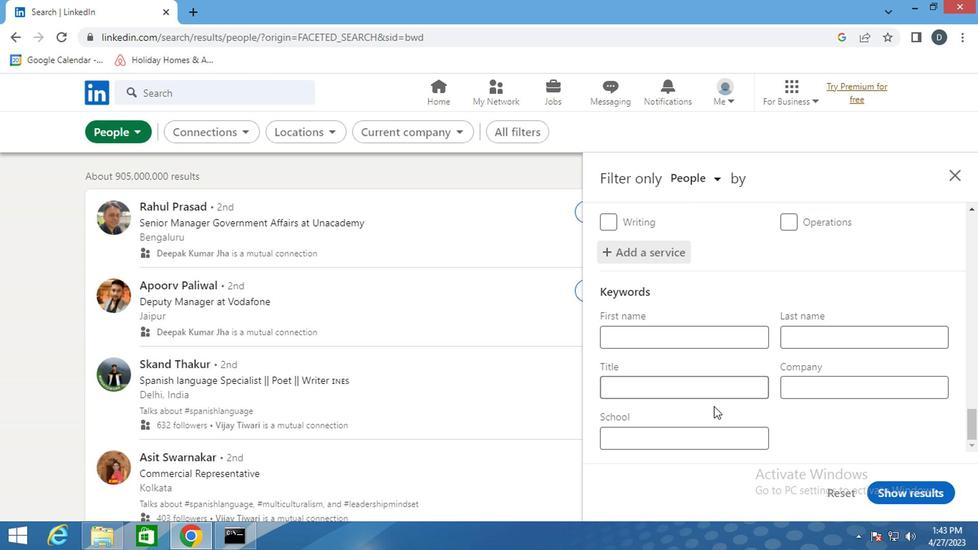 
Action: Mouse moved to (719, 399)
Screenshot: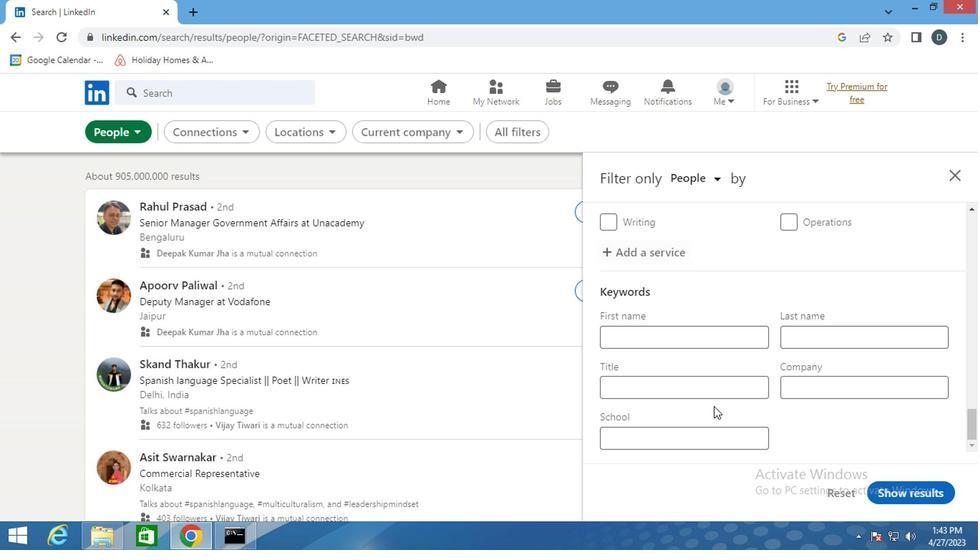 
Action: Mouse pressed left at (719, 399)
Screenshot: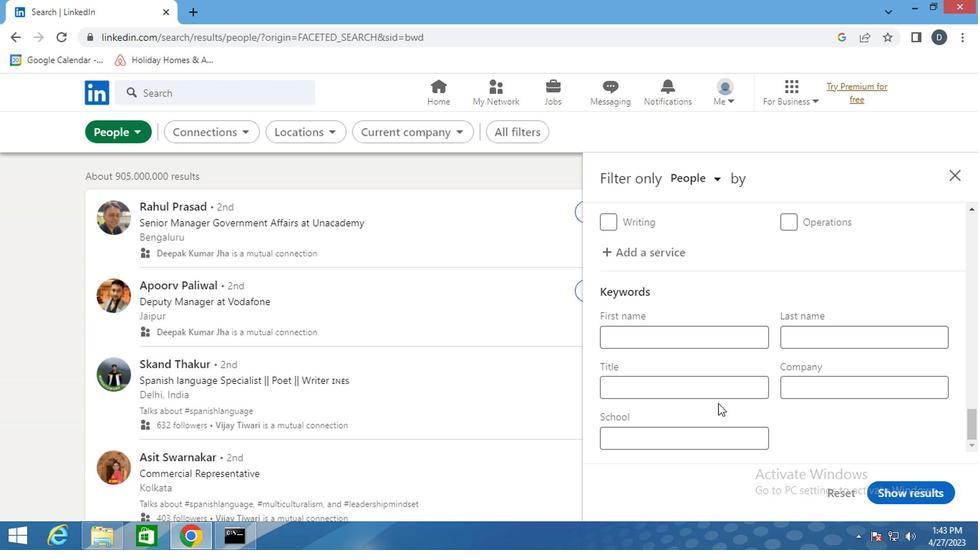 
Action: Mouse moved to (724, 393)
Screenshot: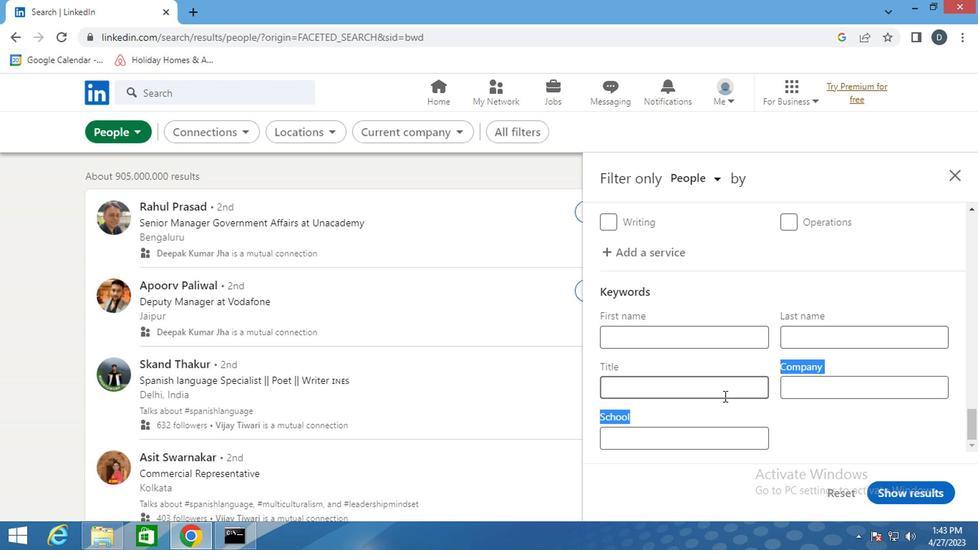 
Action: Mouse pressed left at (724, 393)
Screenshot: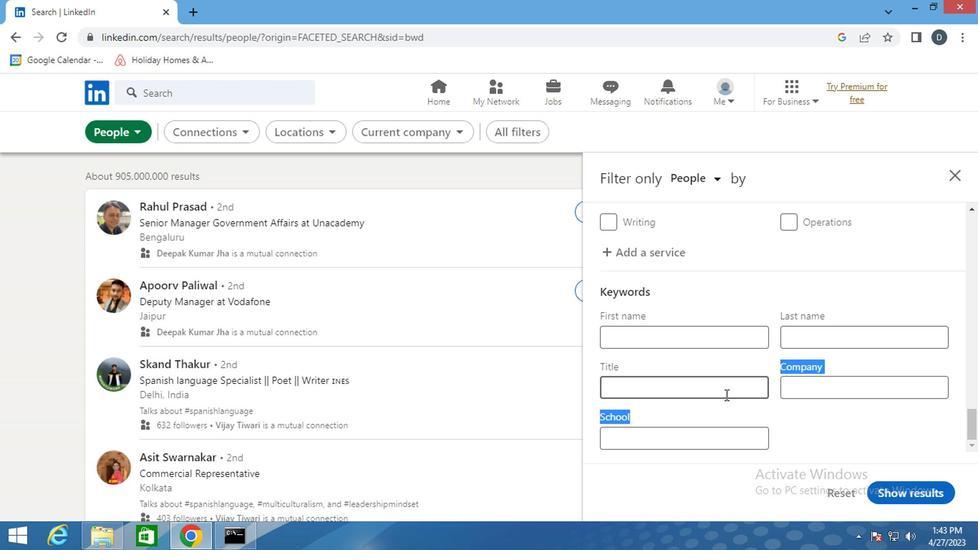 
Action: Key pressed <Key.shift><Key.shift><Key.shift><Key.shift><Key.shift><Key.shift><Key.shift><Key.shift><Key.shift><Key.shift><Key.shift><Key.shift><Key.shift><Key.shift><Key.shift><Key.shift><Key.shift><Key.shift><Key.shift><Key.shift><Key.shift><Key.shift>ACTUARY
Screenshot: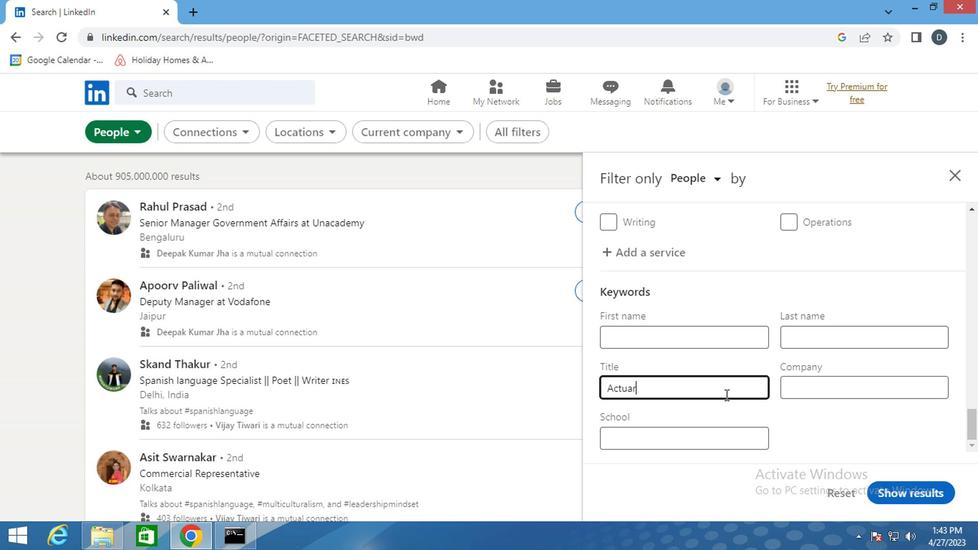 
Action: Mouse moved to (894, 480)
Screenshot: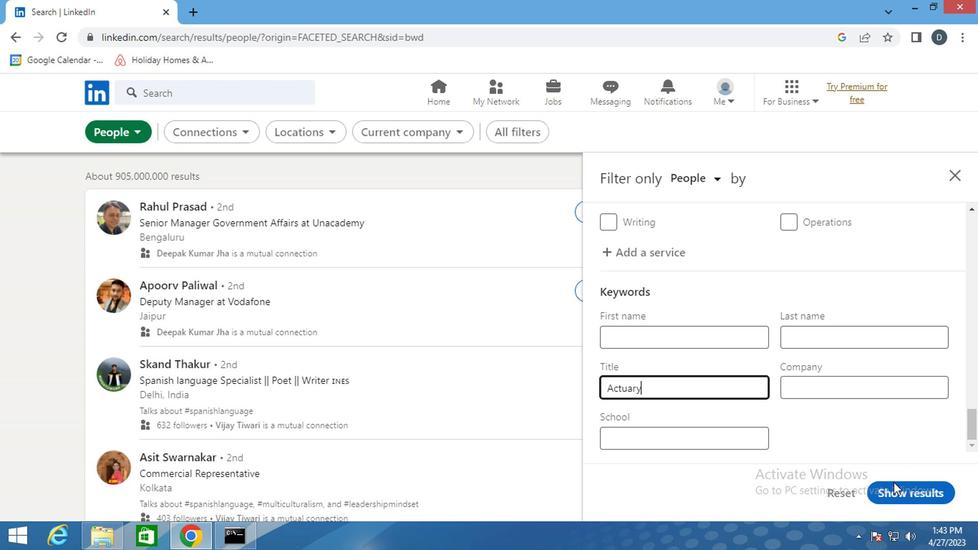 
Action: Mouse pressed left at (894, 480)
Screenshot: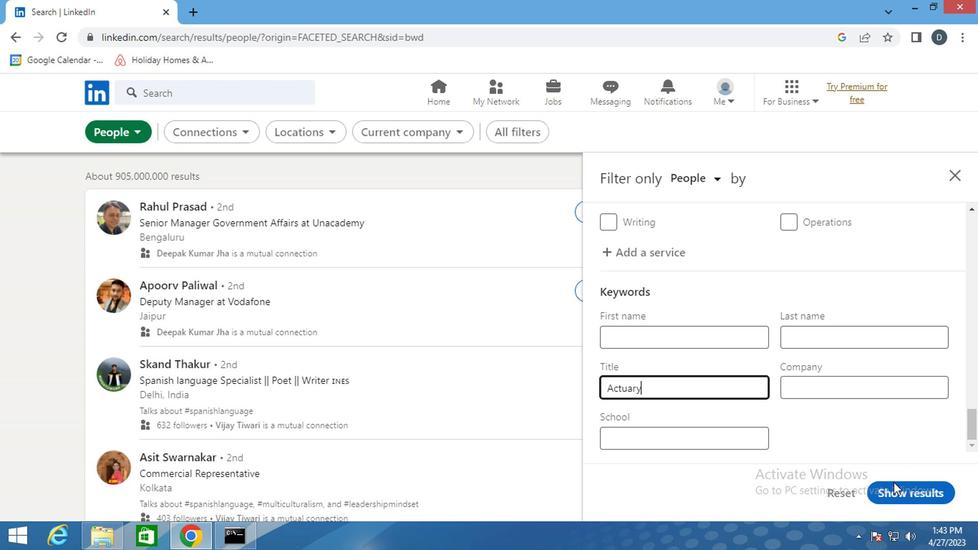 
Action: Mouse moved to (818, 377)
Screenshot: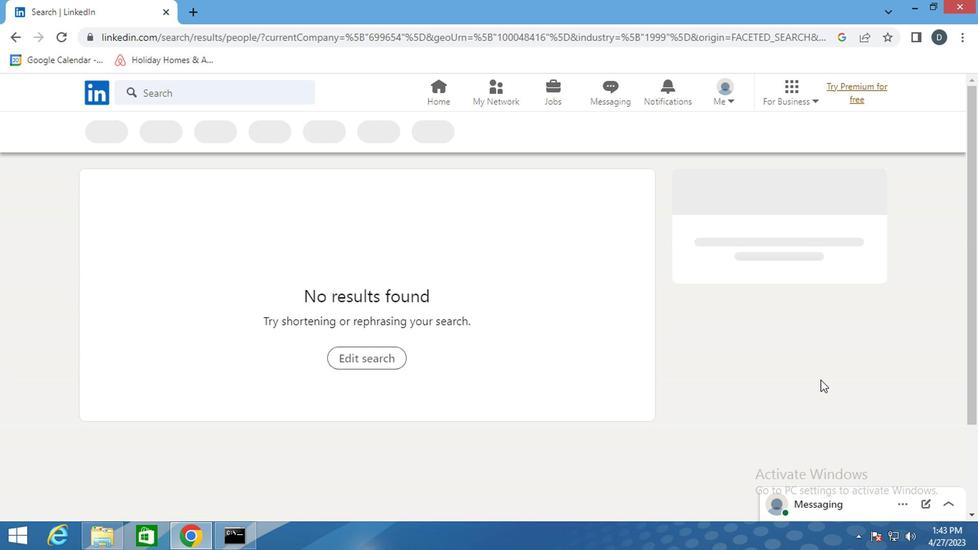 
